 Task: Open a blank worksheet and write heading  Customer order data  Add 10 people name:-  'David White, Emily Green, Andrew Baker, Madison Evans, Logan King, Grace Hill, Gabriel Young, Elizabeth Flores, Samuel Reed, Avery Nelson. ' in December Last week sales are  10020 to 20050. customer order name:-  Nike shoe, Adidas shoe, Gucci T-shirt, Louis Vuitton bag, Zara Shirt, H&M jeans, Chanel perfume, Versace perfume, Ralph Lauren, Prada Shirtcustomer order price in between:-  10000 to 15000. Save page analysisSalesForecast_2023
Action: Mouse moved to (129, 167)
Screenshot: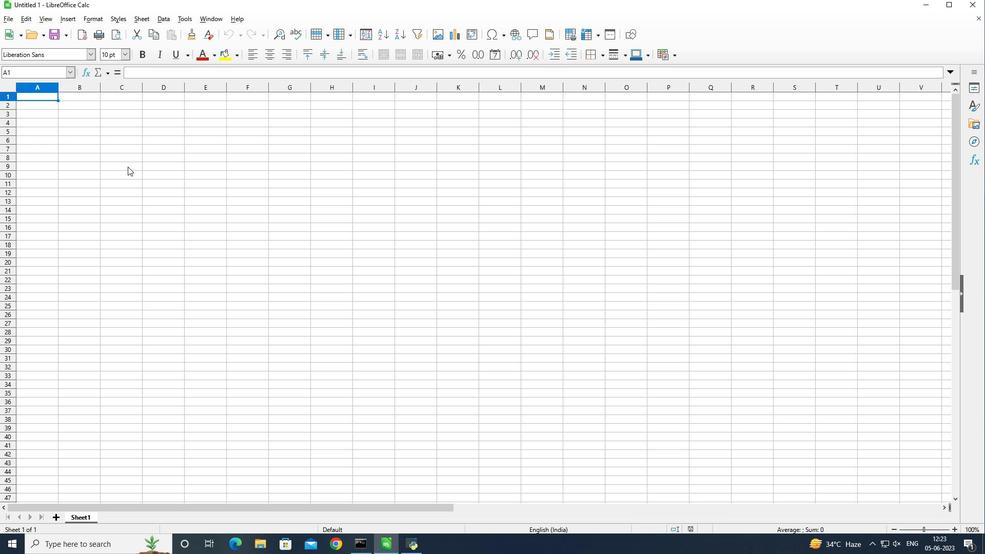 
Action: Key pressed <Key.shift>Customer<Key.space><Key.shift>Order<Key.space><Key.shift><Key.shift><Key.shift><Key.shift><Key.shift><Key.shift><Key.shift><Key.shift><Key.shift><Key.shift>Data<Key.enter><Key.shift>Name<Key.enter><Key.shift>David<Key.space><Key.shift>White<Key.enter><Key.shift>Emily<Key.space><Key.shift>Green<Key.enter><Key.shift>Andrew<Key.space><Key.shift>Baker<Key.enter><Key.shift_r>Madison<Key.space><Key.shift>Evans<Key.enter><Key.shift_r>Logan<Key.space><Key.shift_r><Key.shift_r>King<Key.enter><Key.shift>Grace<Key.space><Key.shift><Key.shift>Hill<Key.enter><Key.shift>Gabrield<Key.space><Key.shift>Young<Key.left>
Screenshot: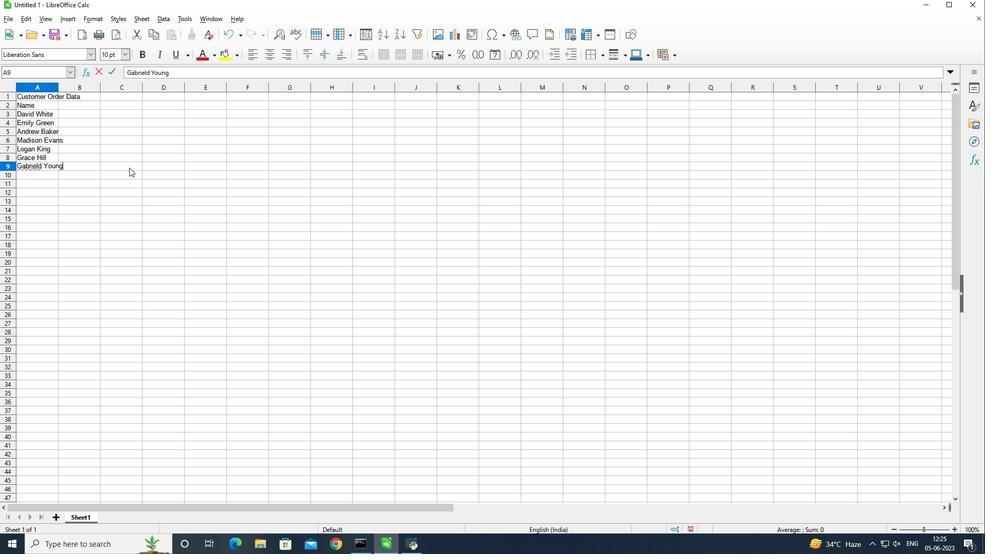 
Action: Mouse moved to (42, 177)
Screenshot: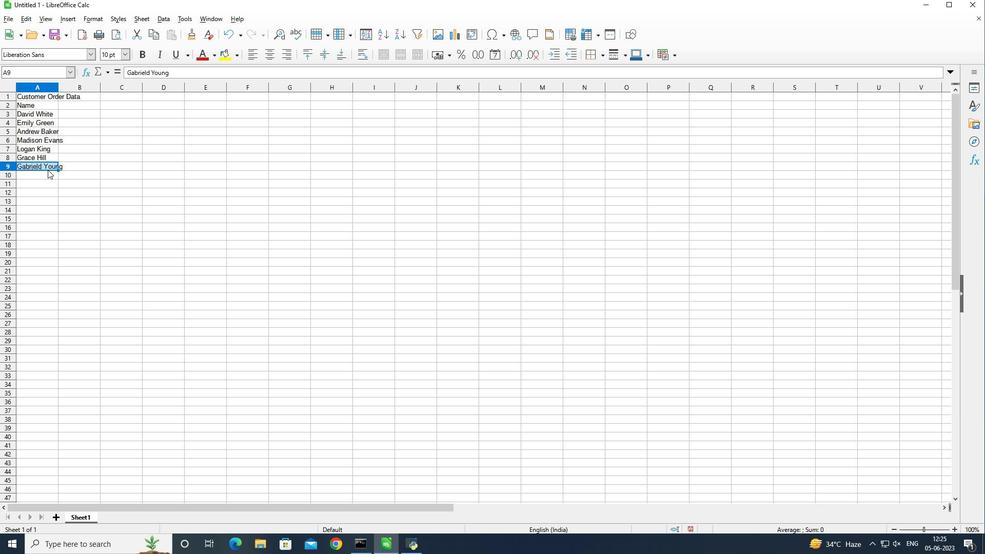 
Action: Mouse pressed left at (42, 177)
Screenshot: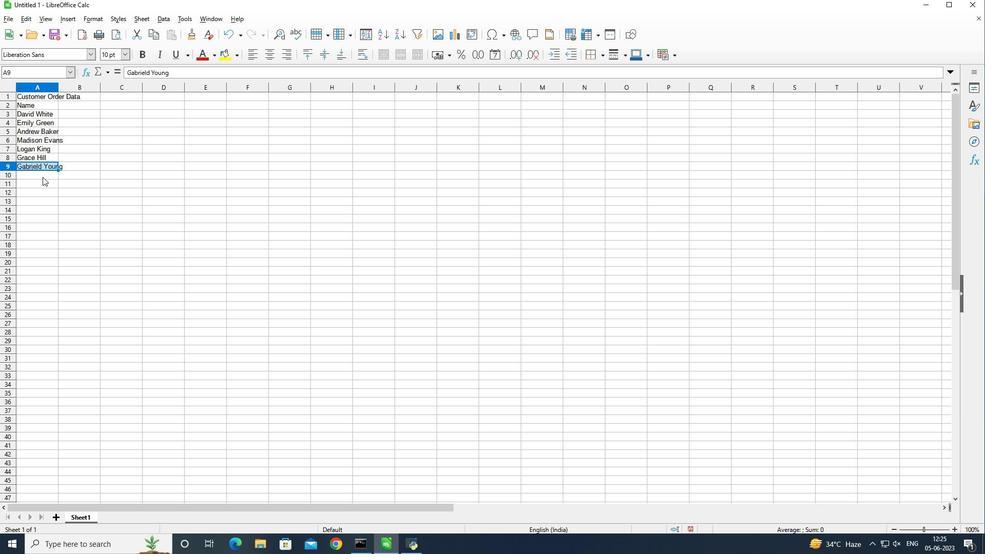
Action: Mouse moved to (62, 125)
Screenshot: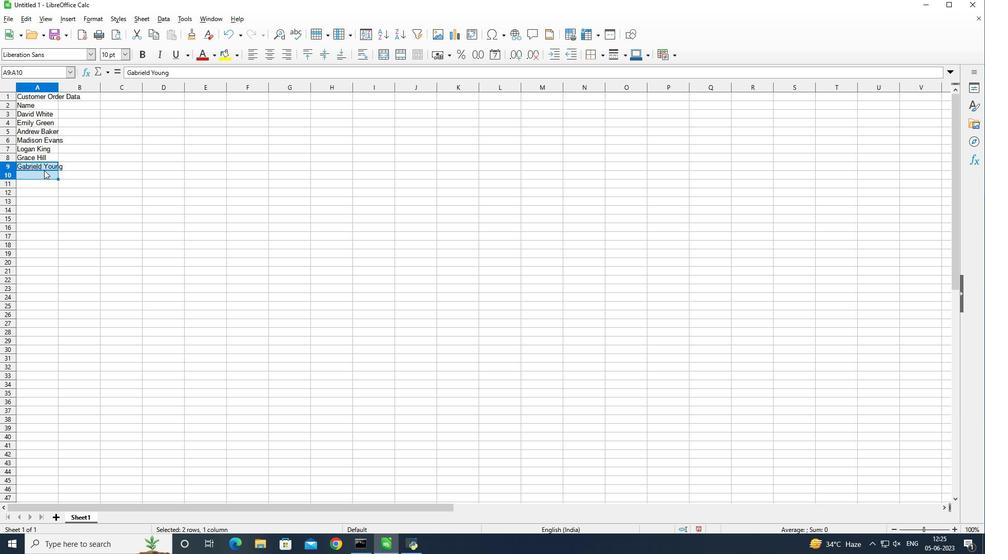 
Action: Mouse pressed left at (62, 125)
Screenshot: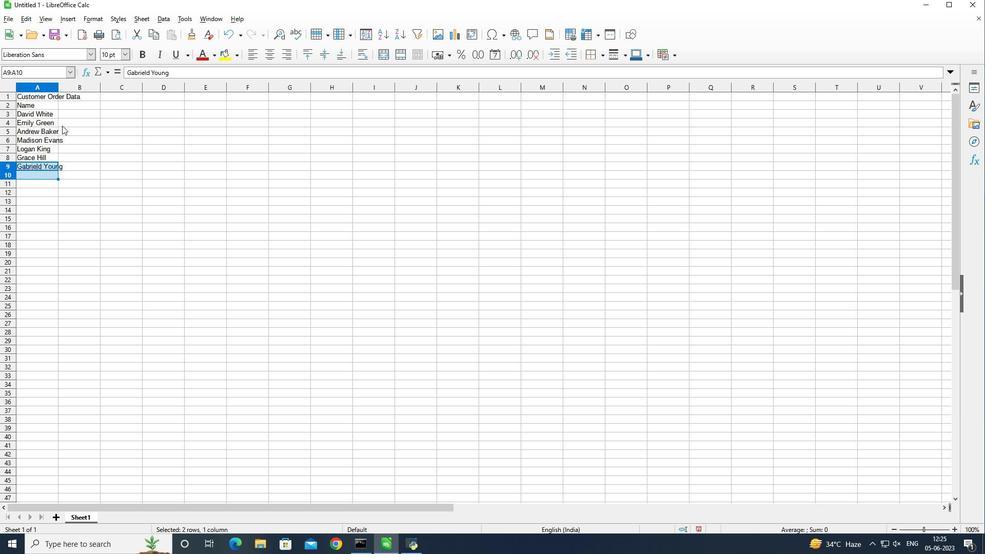 
Action: Mouse moved to (90, 58)
Screenshot: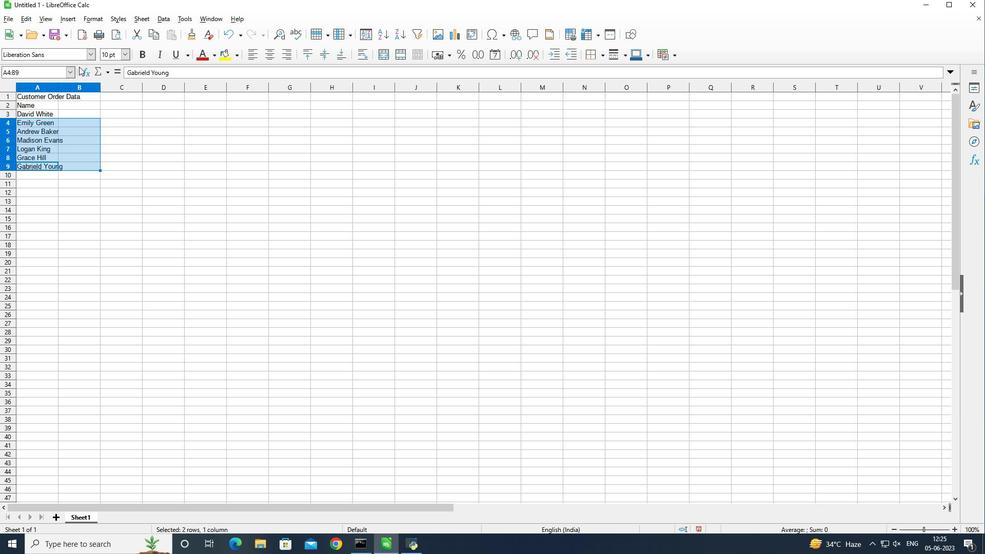
Action: Mouse pressed left at (90, 58)
Screenshot: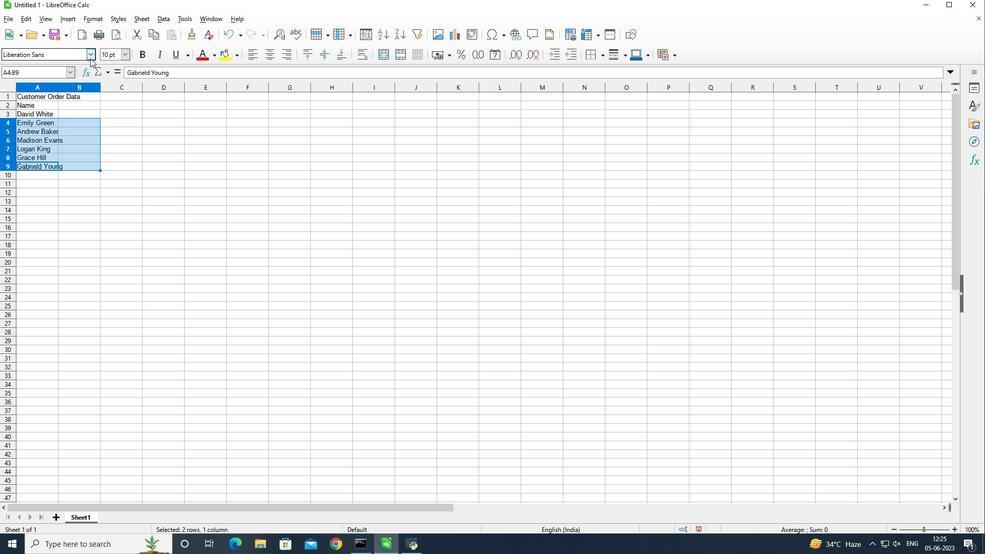 
Action: Mouse moved to (188, 110)
Screenshot: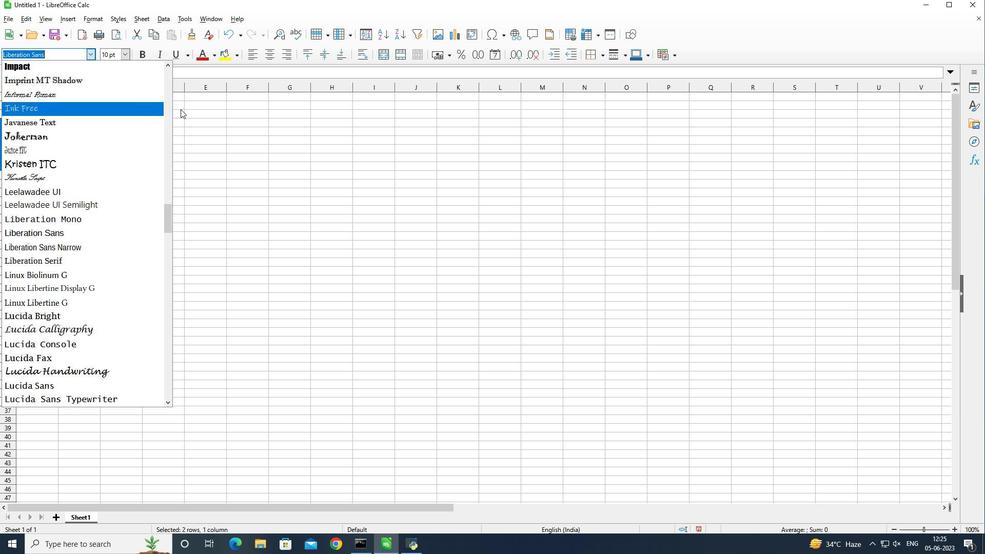 
Action: Mouse pressed left at (188, 110)
Screenshot: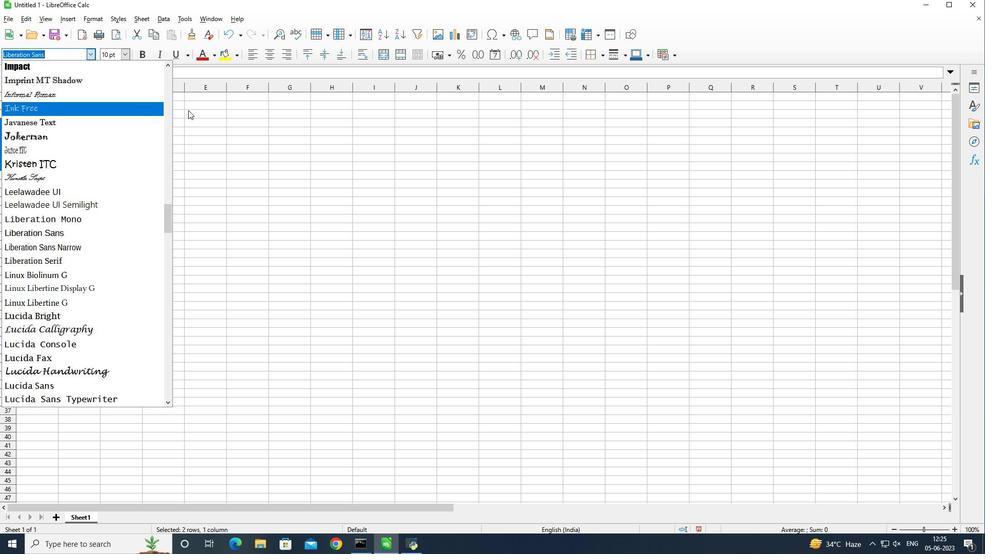 
Action: Mouse moved to (38, 142)
Screenshot: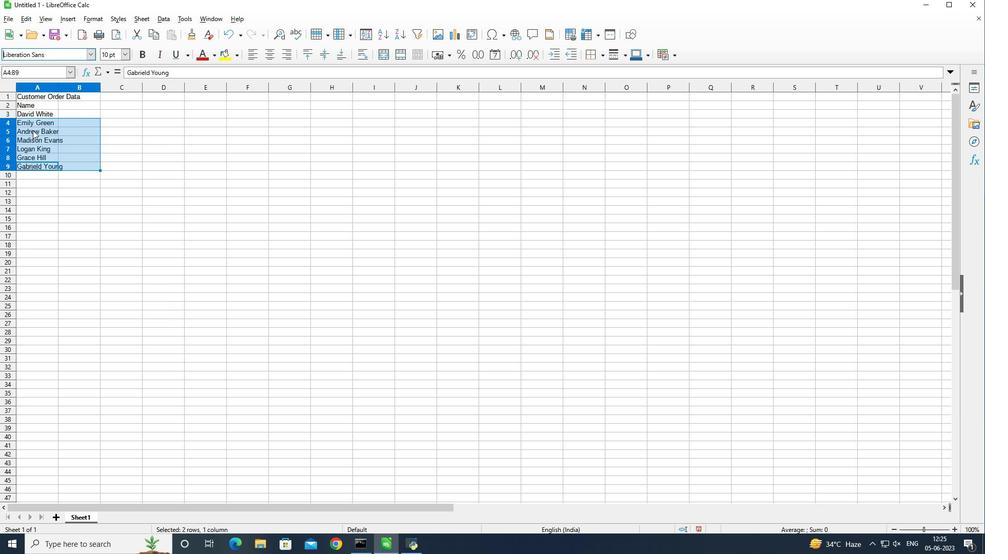 
Action: Mouse pressed left at (38, 142)
Screenshot: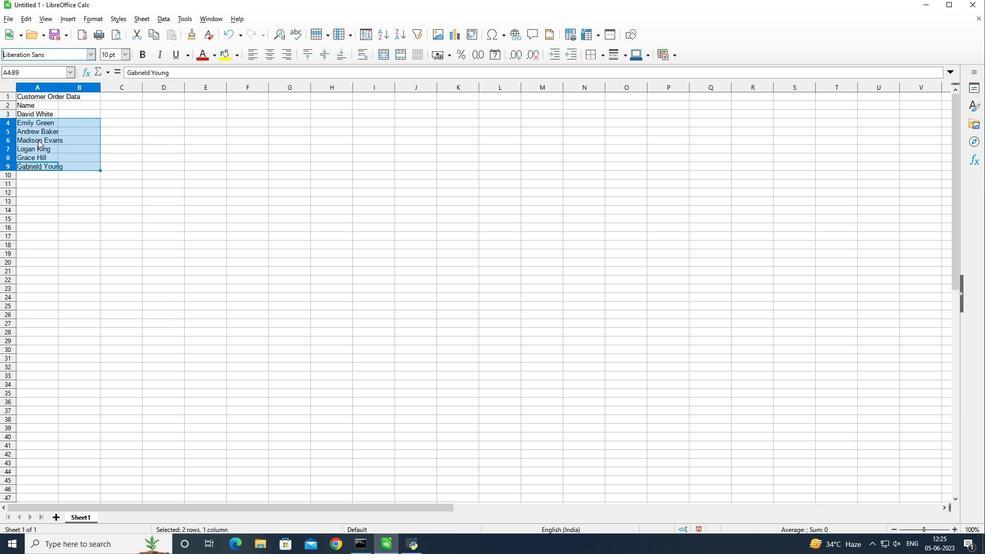 
Action: Mouse moved to (45, 165)
Screenshot: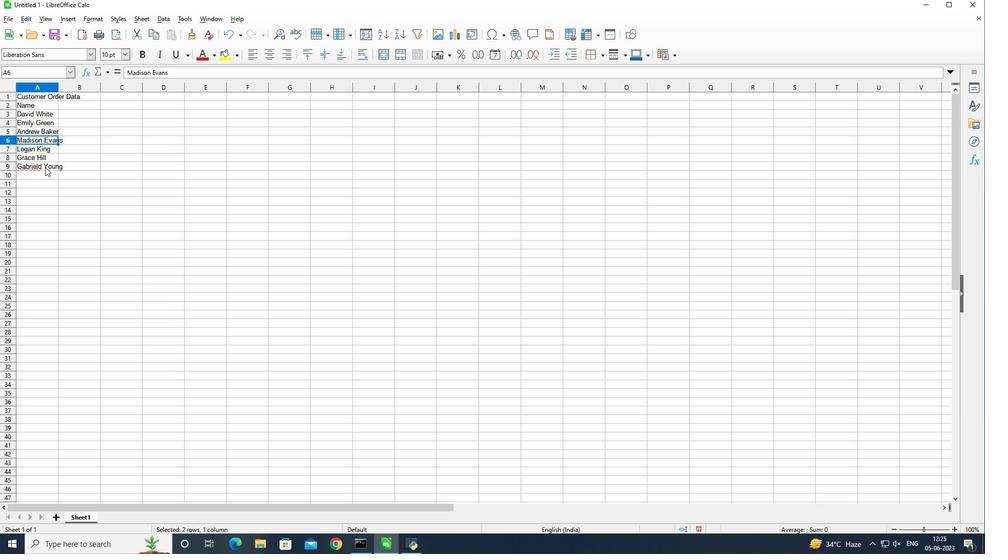 
Action: Mouse pressed left at (45, 165)
Screenshot: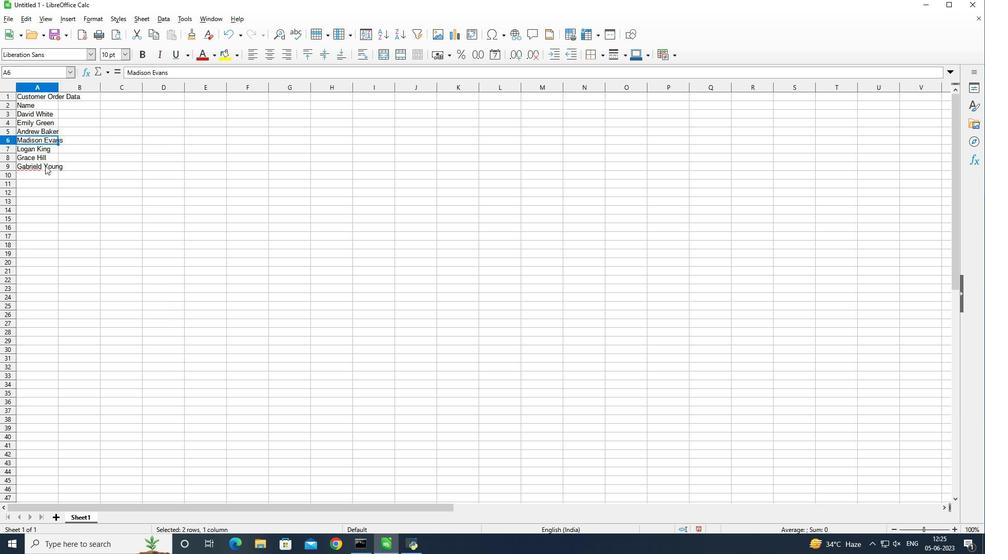 
Action: Mouse moved to (39, 164)
Screenshot: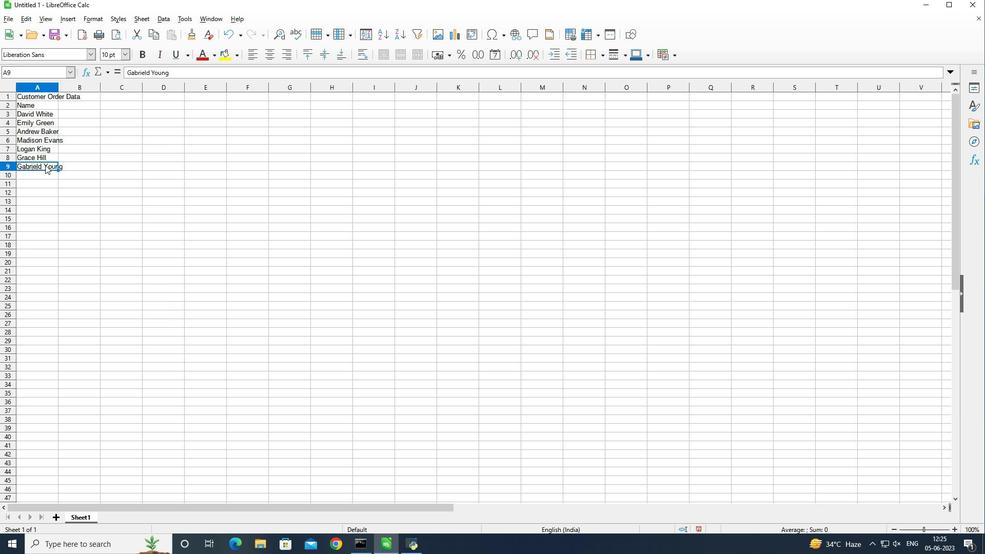 
Action: Mouse pressed left at (39, 164)
Screenshot: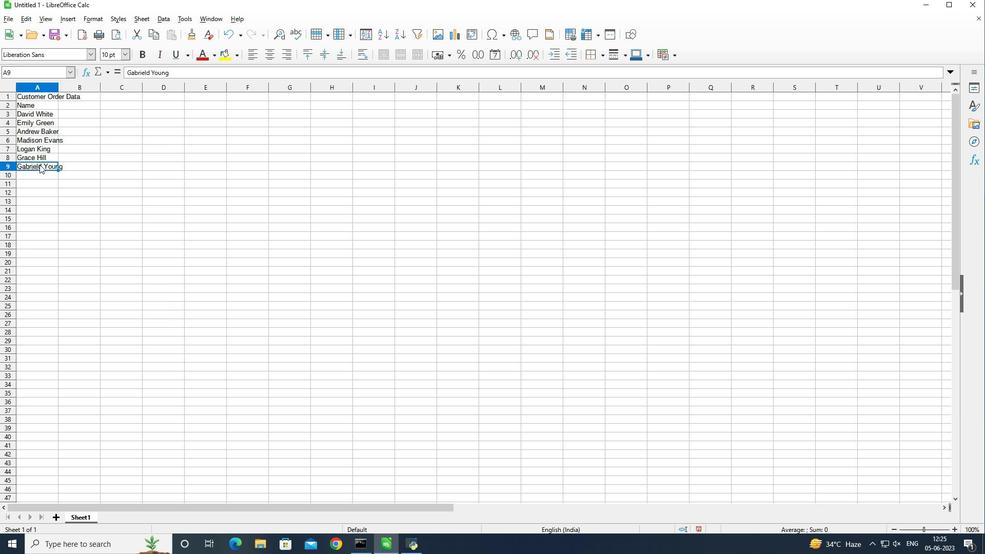 
Action: Mouse pressed left at (39, 164)
Screenshot: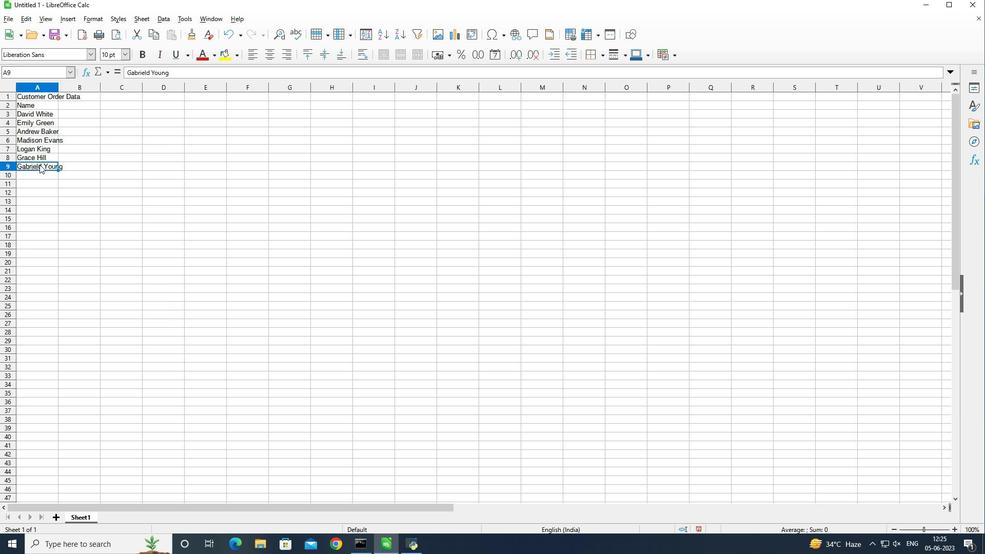 
Action: Mouse moved to (39, 165)
Screenshot: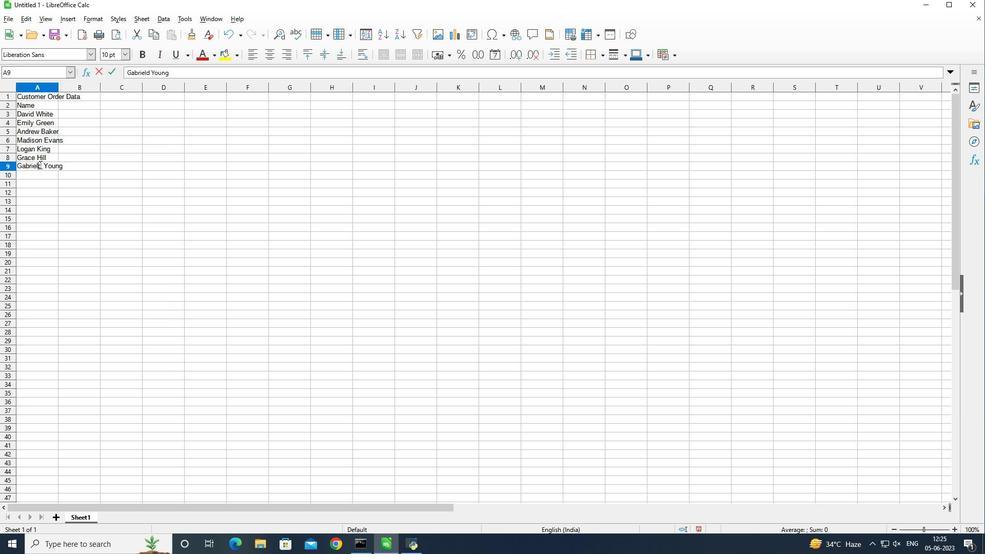
Action: Mouse pressed left at (39, 165)
Screenshot: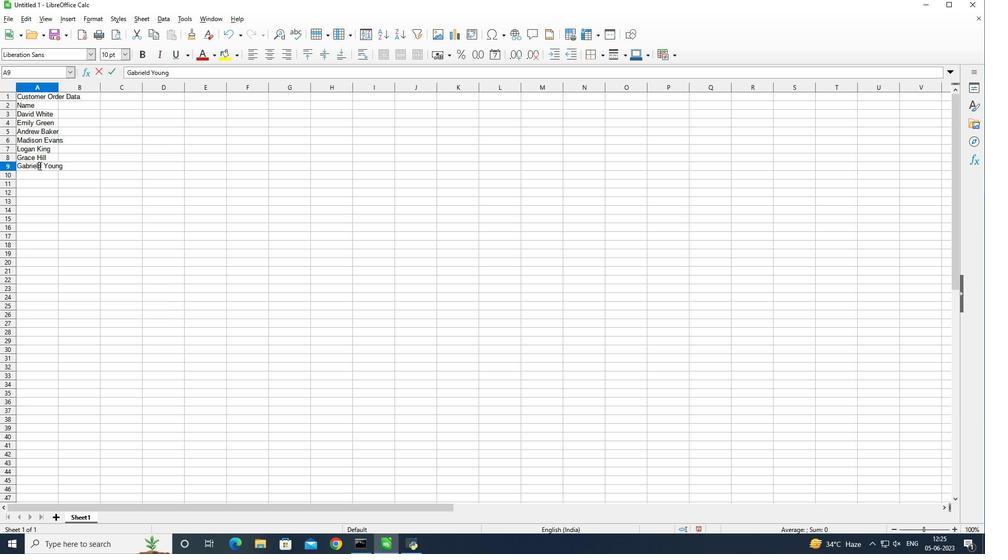 
Action: Mouse moved to (50, 166)
Screenshot: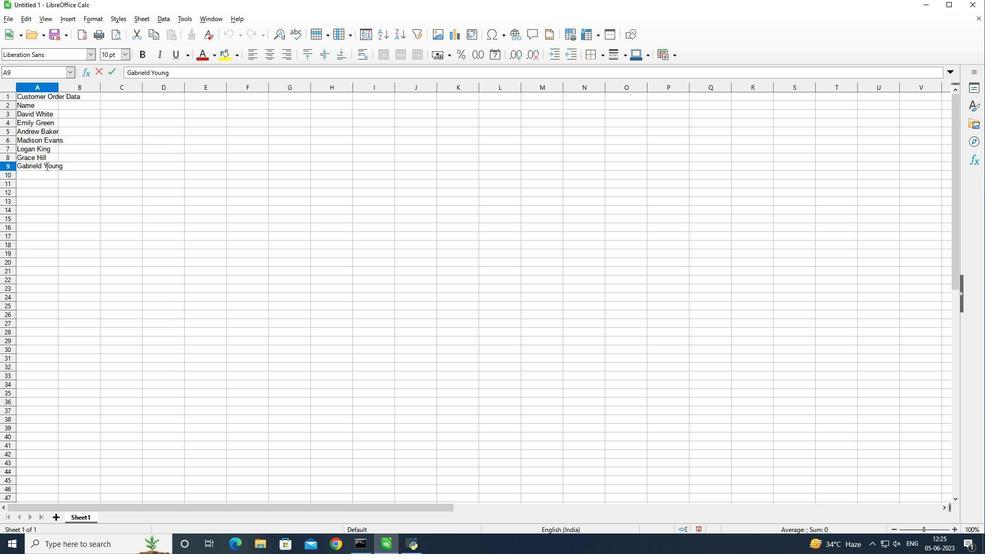 
Action: Key pressed <Key.right><Key.backspace><Key.enter>
Screenshot: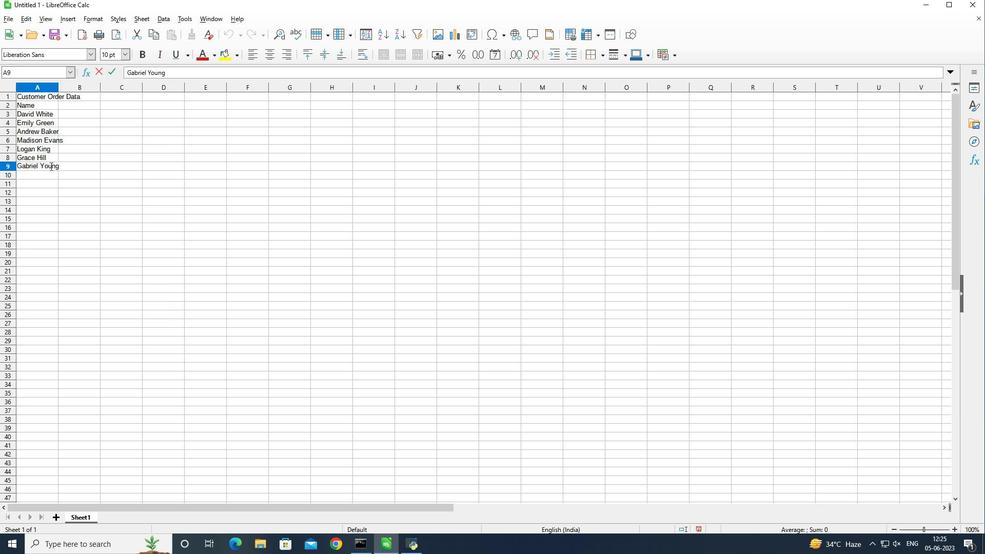 
Action: Mouse moved to (133, 191)
Screenshot: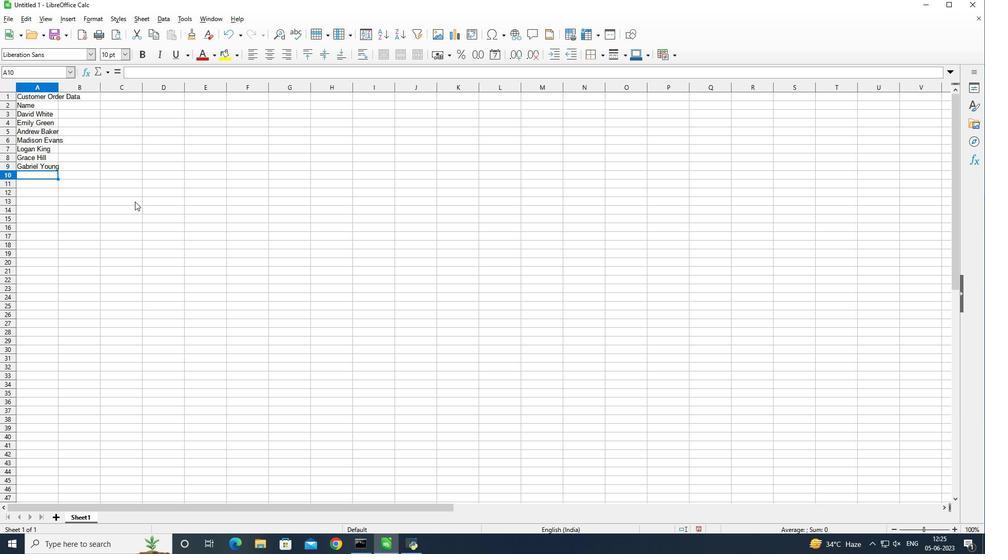 
Action: Key pressed <Key.shift><Key.shift><Key.shift><Key.shift><Key.shift>Elizabeth<Key.space><Key.shift><Key.shift>Flores<Key.enter><Key.shift>Samuel<Key.space><Key.shift>Reed<Key.enter><Key.shift>Avery<Key.space><Key.shift><Key.shift><Key.shift><Key.shift><Key.shift><Key.shift><Key.shift><Key.shift><Key.shift><Key.shift><Key.shift><Key.shift><Key.shift>Nelson<Key.enter>
Screenshot: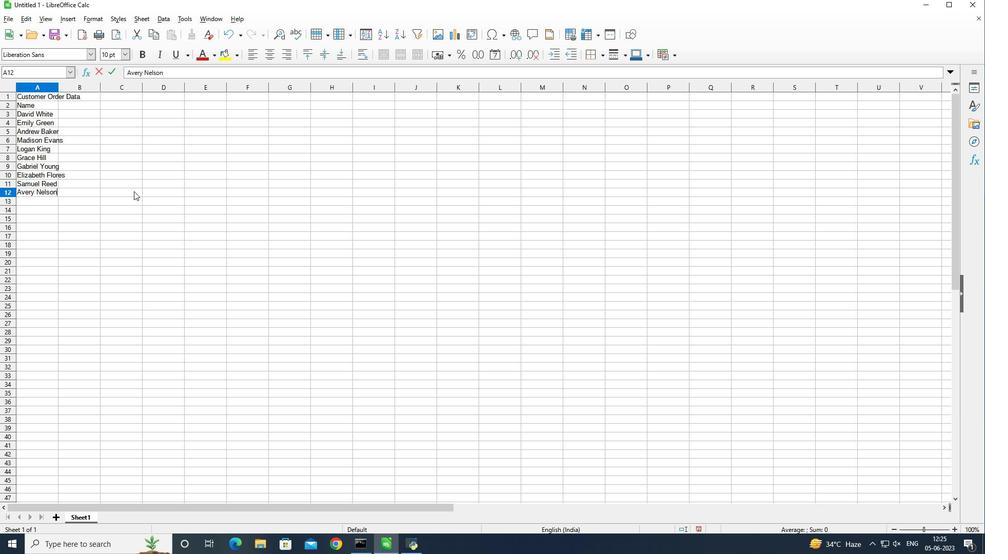 
Action: Mouse moved to (58, 85)
Screenshot: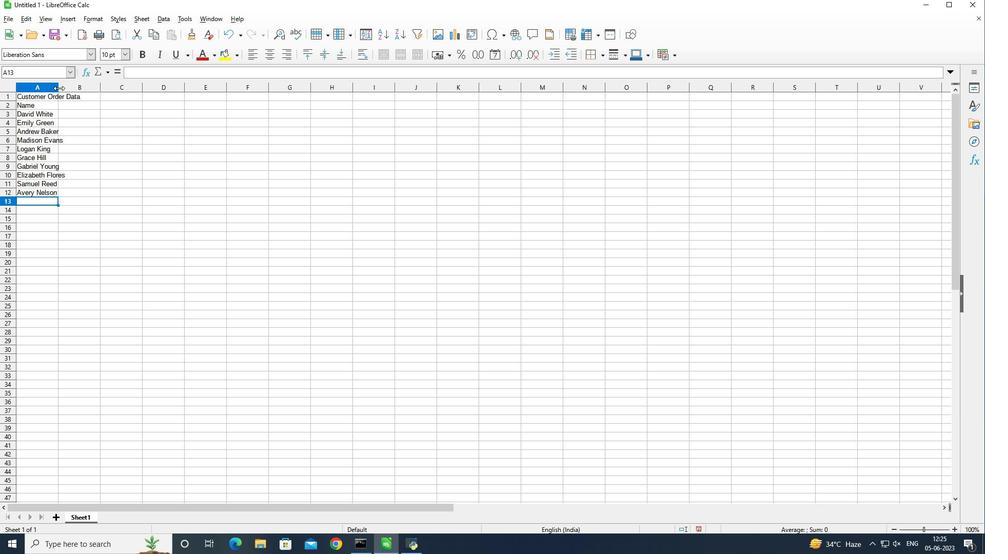 
Action: Mouse pressed left at (58, 85)
Screenshot: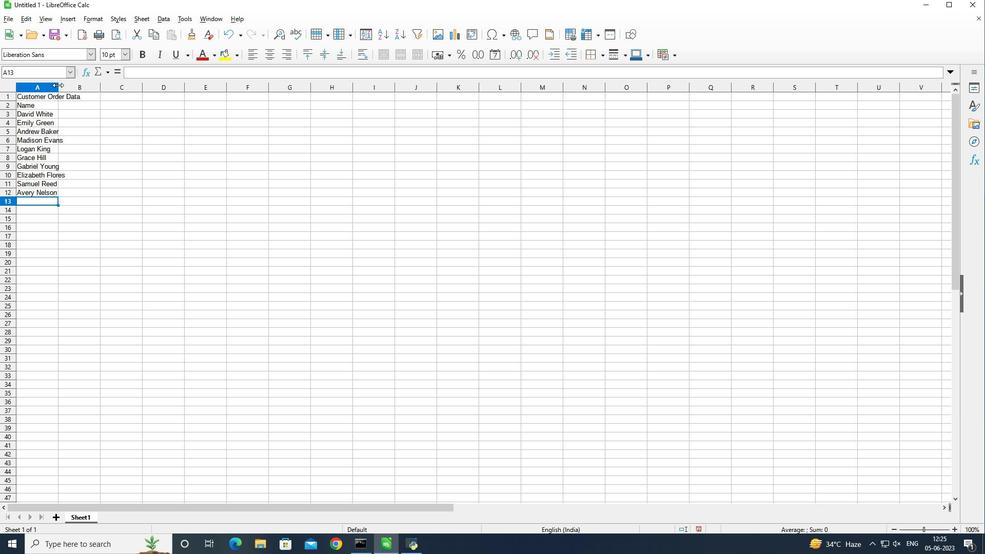 
Action: Mouse moved to (92, 106)
Screenshot: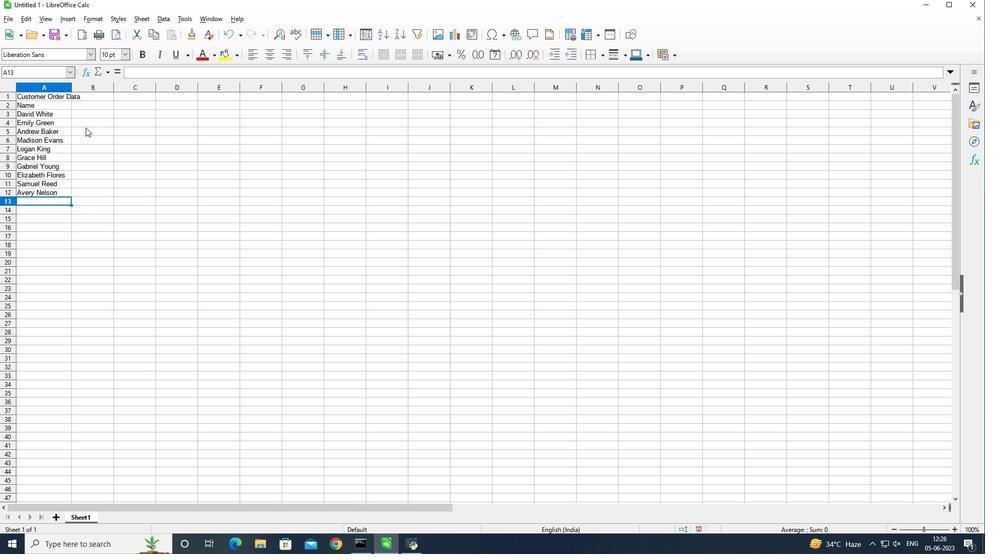 
Action: Mouse pressed left at (92, 106)
Screenshot: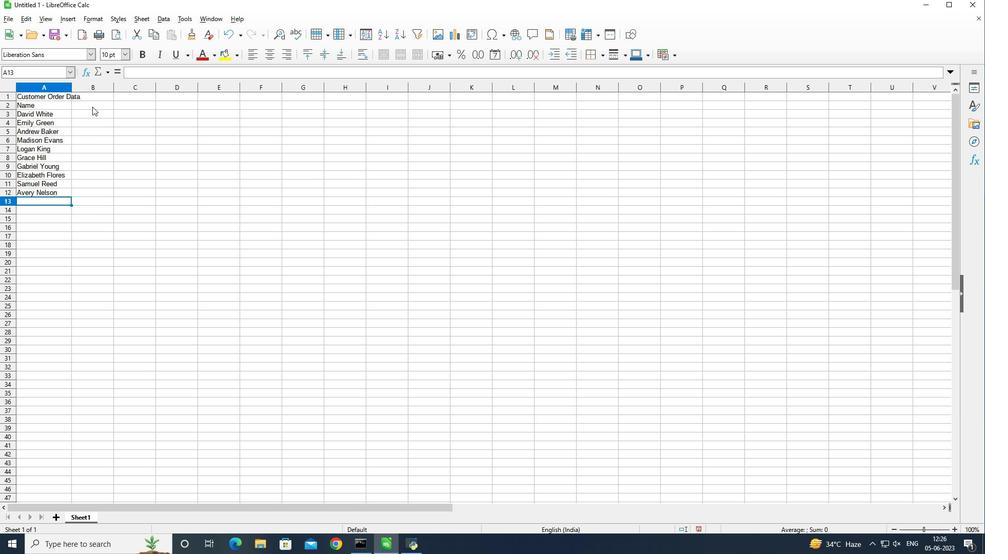 
Action: Mouse moved to (224, 195)
Screenshot: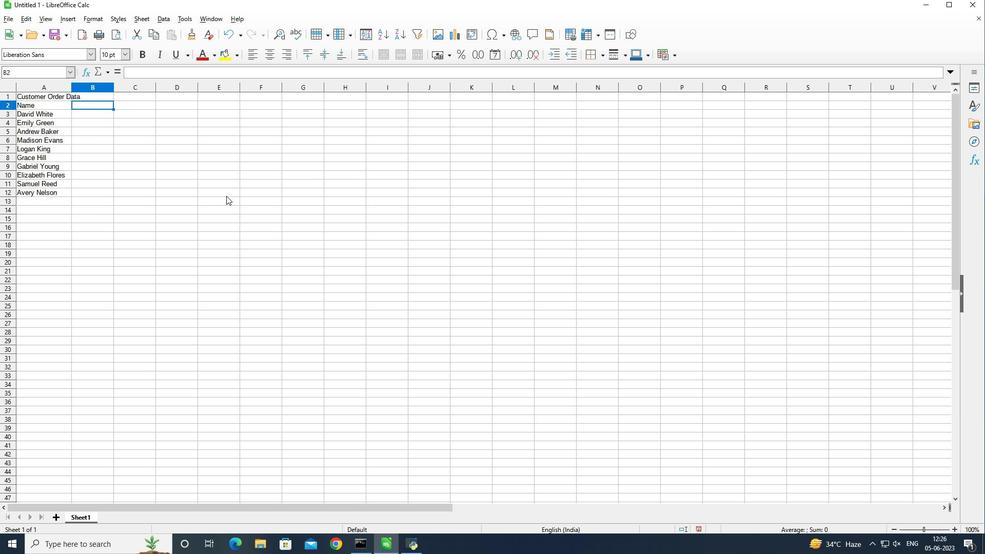 
Action: Key pressed <Key.shift>Last<Key.space><Key.shift>
Screenshot: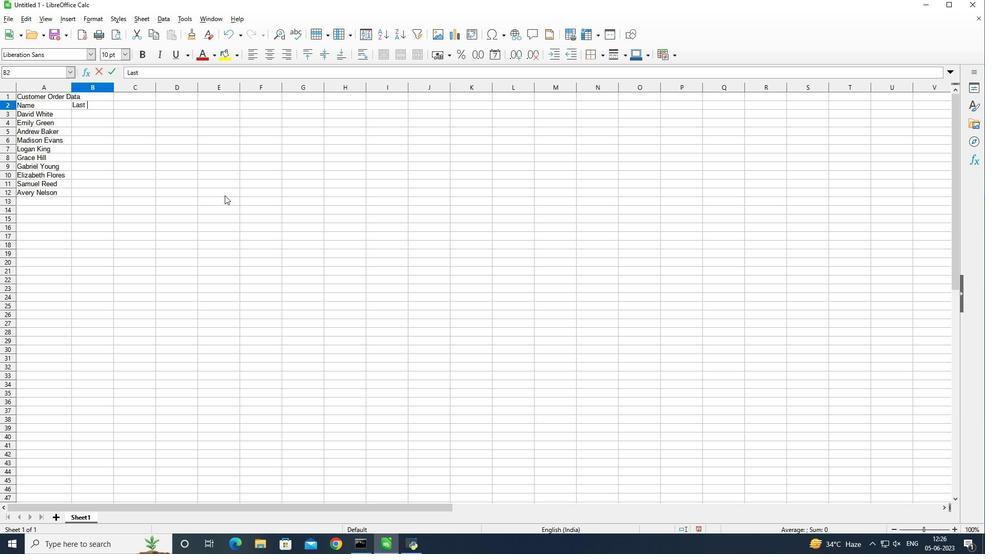 
Action: Mouse moved to (224, 195)
Screenshot: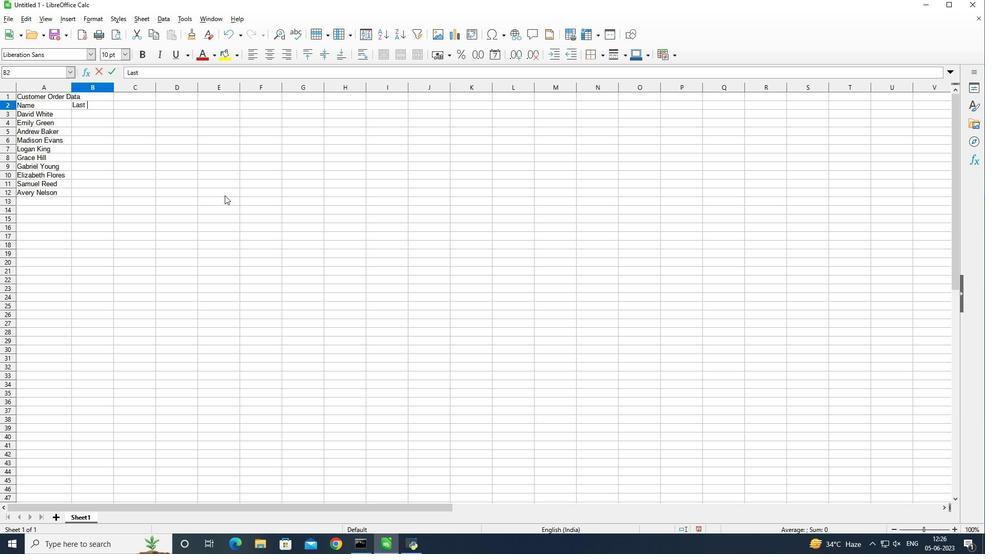
Action: Key pressed Week<Key.space><Key.shift>Sales<Key.space>of<Key.space><Key.shift>December<Key.enter>
Screenshot: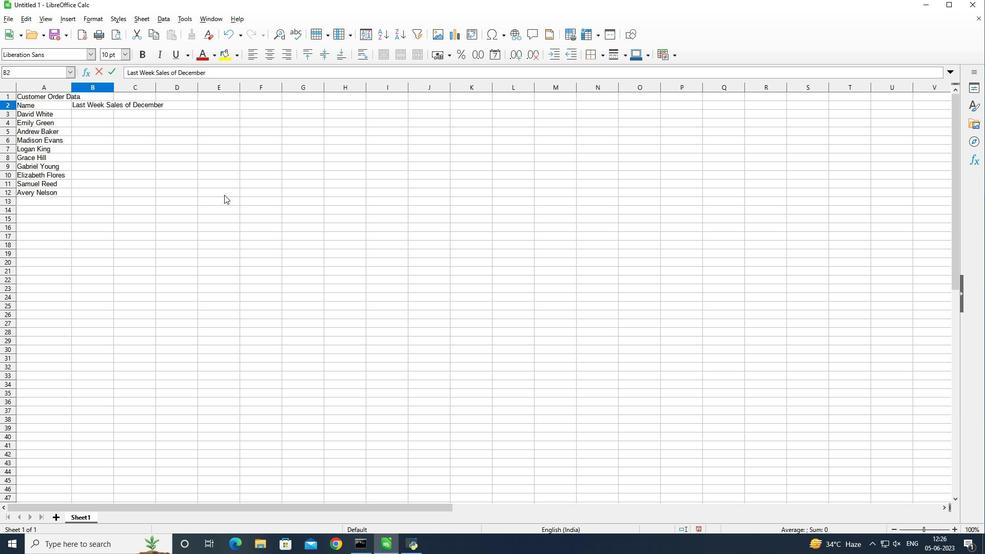 
Action: Mouse moved to (112, 88)
Screenshot: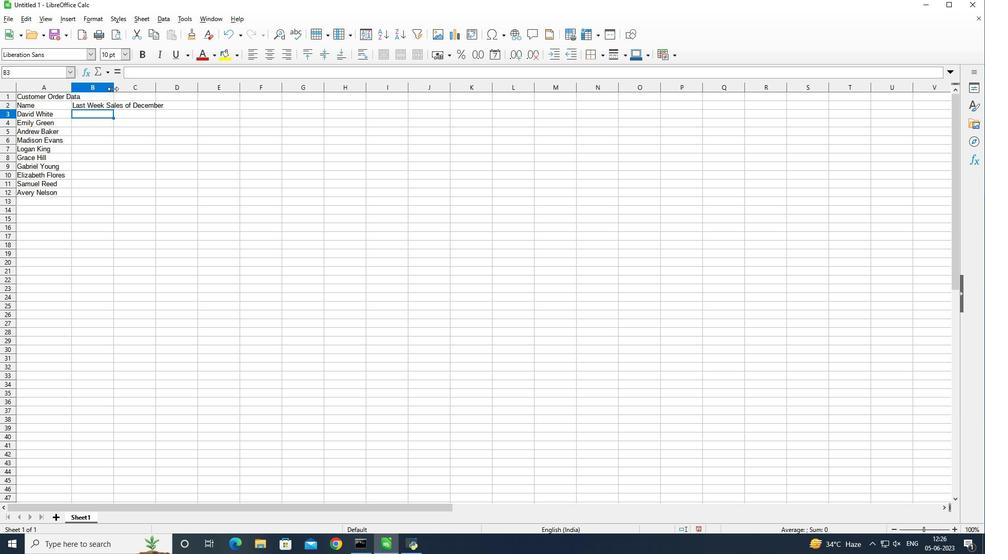 
Action: Mouse pressed left at (112, 88)
Screenshot: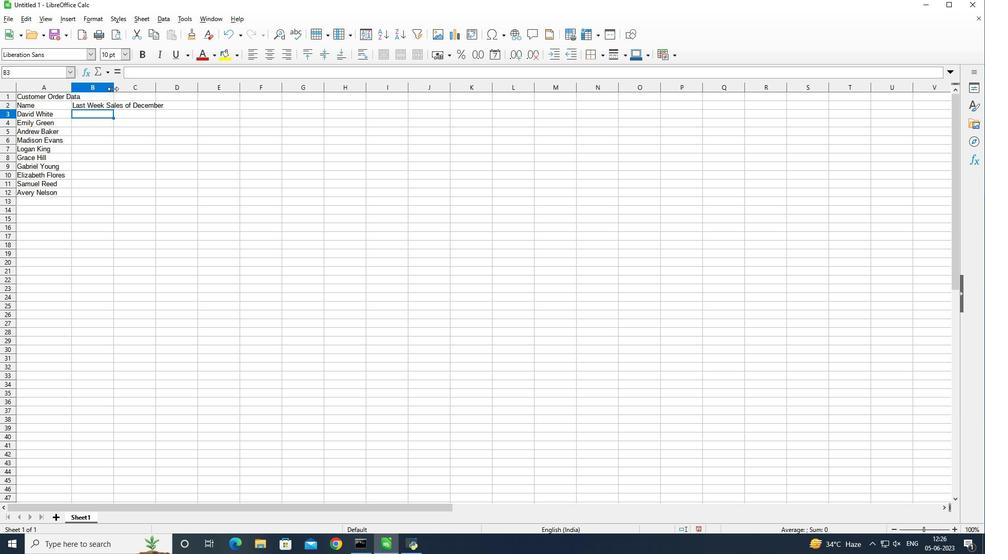 
Action: Mouse moved to (157, 168)
Screenshot: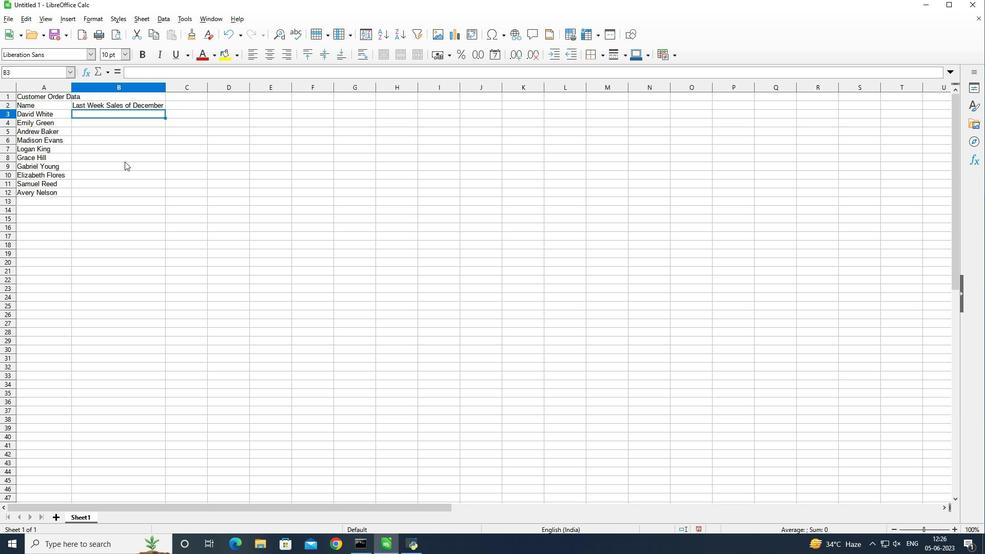 
Action: Key pressed 11000<Key.enter>12000<Key.enter>13000<Key.enter>14000<Key.enter>15000<Key.enter>16000<Key.enter>17000<Key.enter>18000<Key.enter>19000<Key.enter>20000<Key.enter>
Screenshot: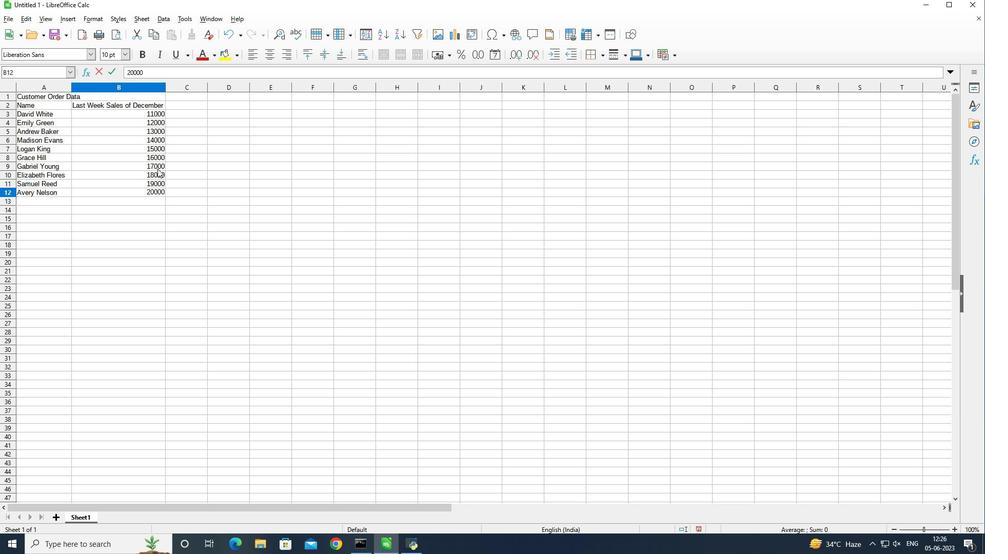 
Action: Mouse moved to (202, 105)
Screenshot: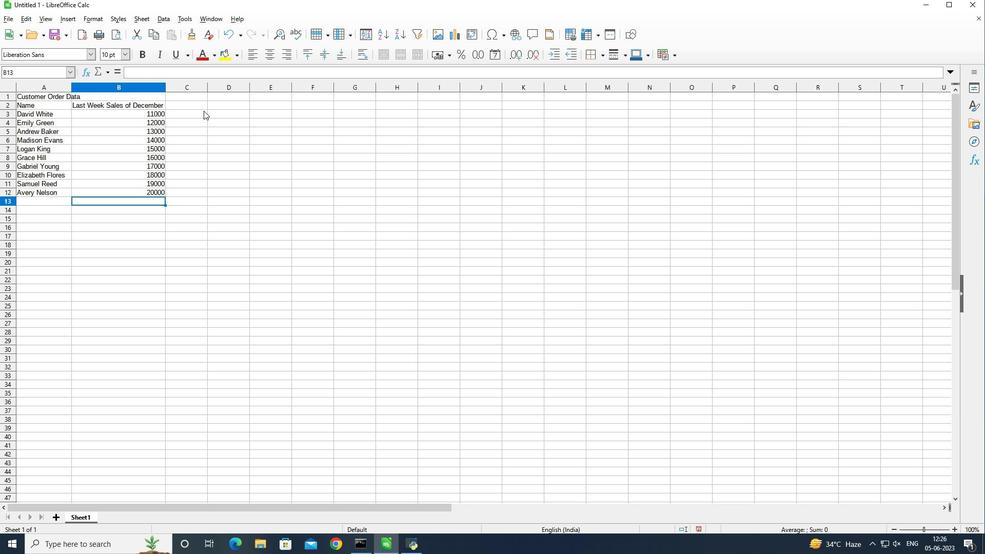 
Action: Mouse pressed left at (202, 105)
Screenshot: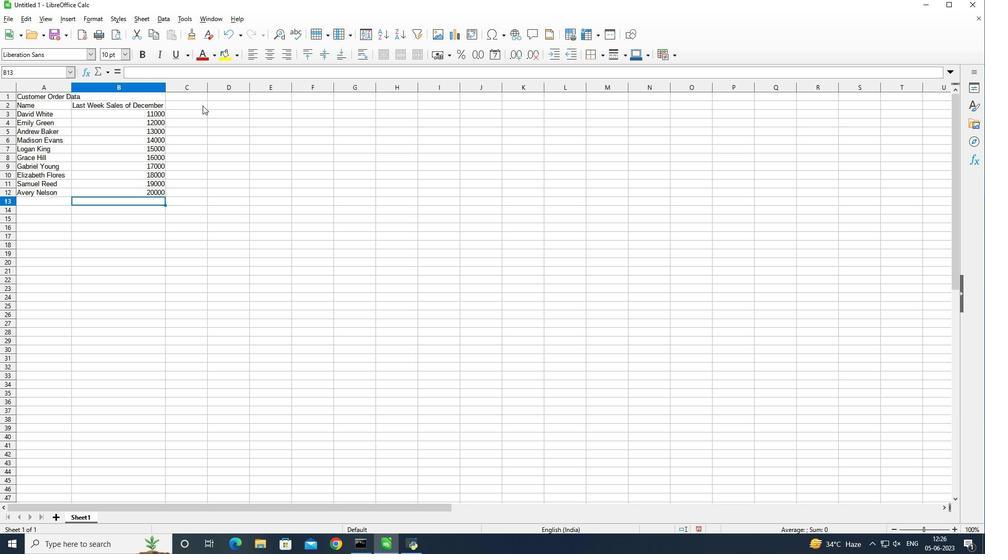 
Action: Mouse moved to (187, 131)
Screenshot: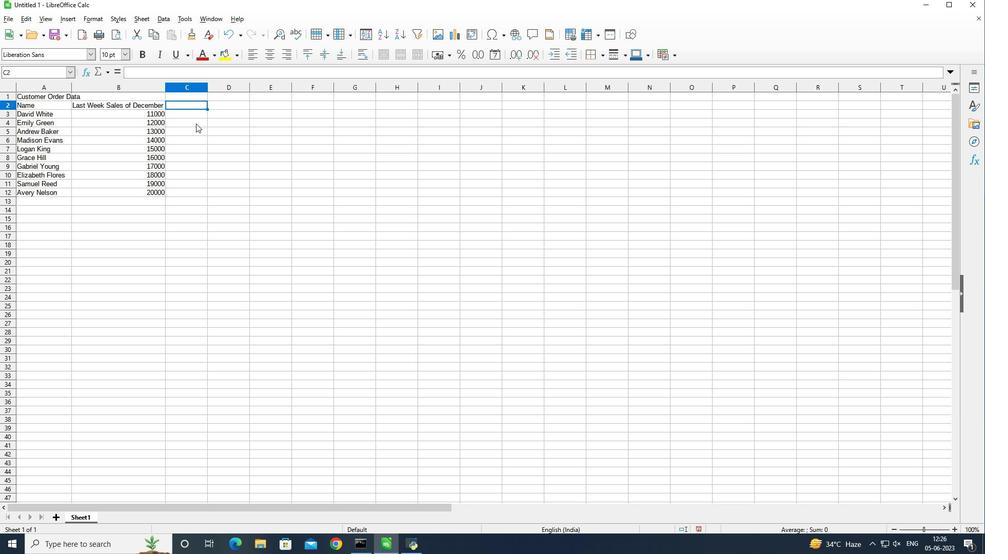 
Action: Key pressed <Key.shift>Customer<Key.space><Key.shift>Order<Key.space><Key.shift>Name<Key.enter>
Screenshot: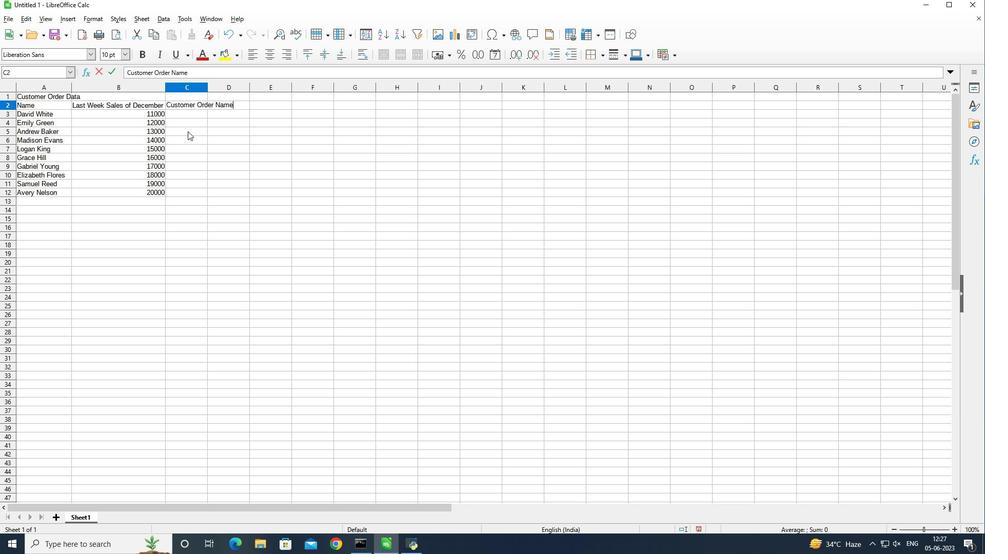 
Action: Mouse moved to (207, 91)
Screenshot: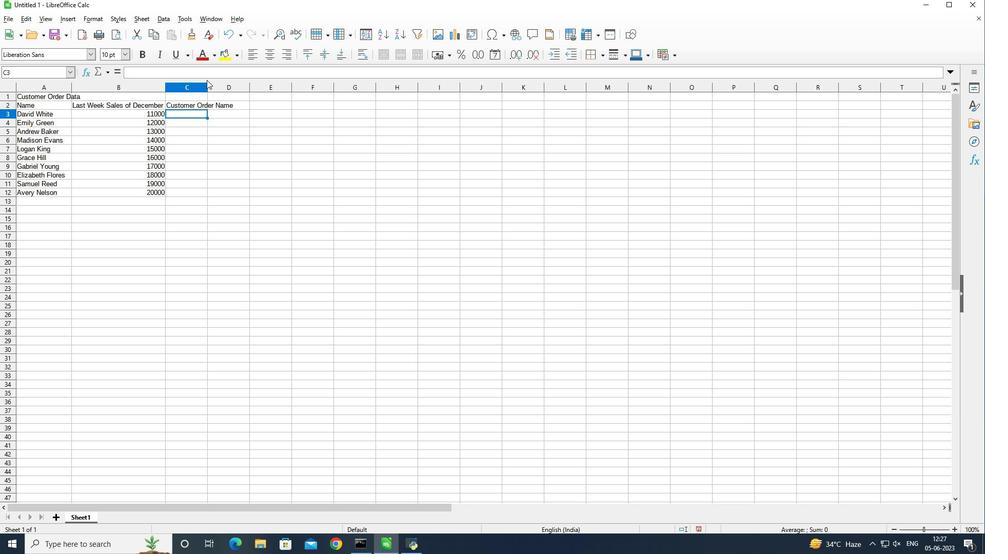 
Action: Mouse pressed left at (207, 91)
Screenshot: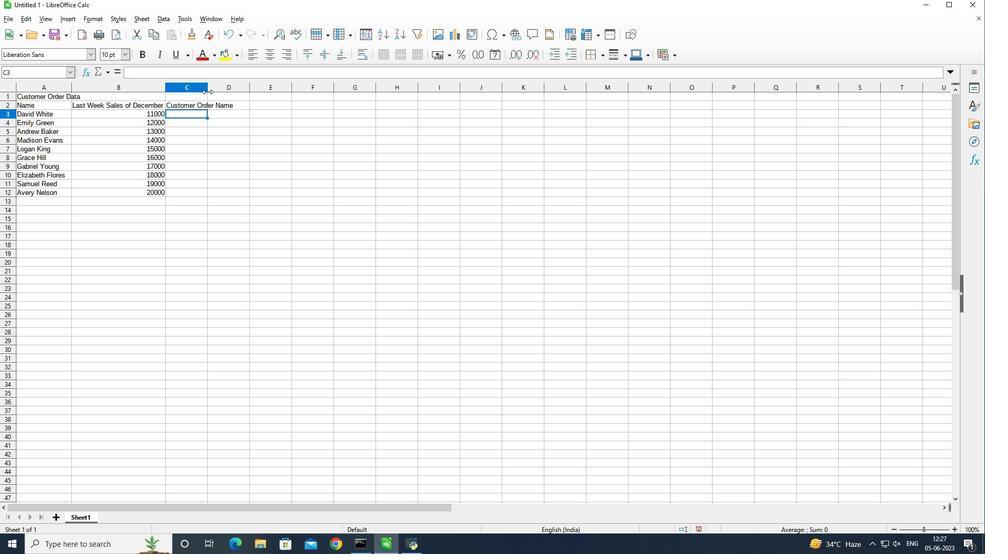 
Action: Mouse moved to (252, 163)
Screenshot: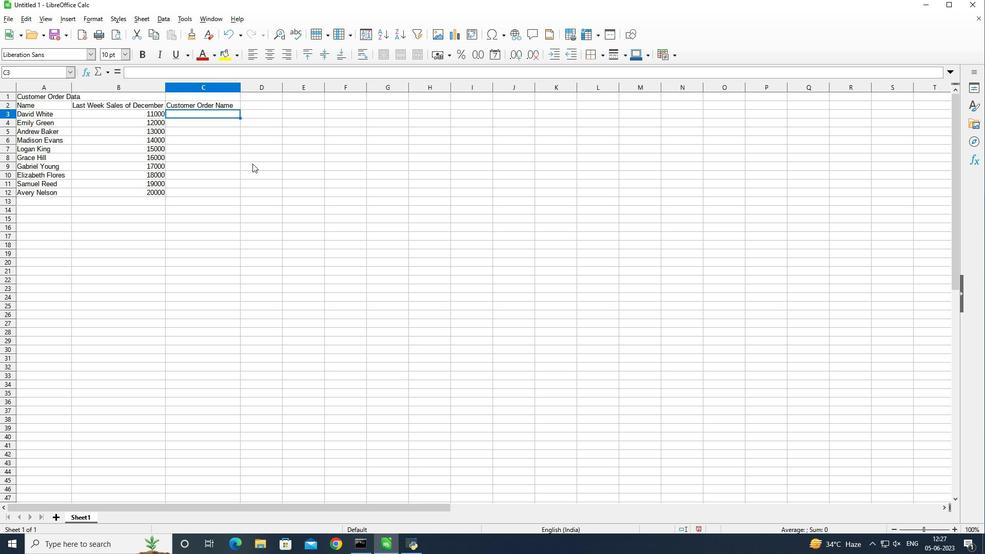 
Action: Key pressed <Key.shift>Nike<Key.space><Key.shift>Shoe<Key.enter><Key.shift>Adidas<Key.space><Key.shift>Shoe<Key.enter><Key.shift>Gucci<Key.space><Key.shift>T-shirt<Key.enter><Key.shift_r>Louis<Key.space><Key.shift>Vuitton<Key.space>bag<Key.enter><Key.shift>Zara<Key.space><Key.shift>Shirt<Key.enter><Key.shift_r><Key.shift_r><Key.shift_r><Key.shift_r><Key.shift_r><Key.shift_r><Key.shift_r><Key.shift_r><Key.shift_r><Key.shift_r><Key.shift_r><Key.shift_r>H&M<Key.space><Key.shift_r><Key.shift_r><Key.shift_r><Key.shift_r><Key.shift_r><Key.shift_r><Key.shift_r><Key.shift_r>Jeans<Key.enter><Key.shift>Chanel<Key.space><Key.shift_r><Key.shift_r><Key.shift_r><Key.shift_r><Key.shift_r><Key.shift_r><Key.shift_r>Perfume<Key.enter><Key.shift_r><Key.shift_r><Key.shift_r><Key.shift_r><Key.shift_r><Key.shift_r>Versace<Key.space><Key.shift_r>Perfume<Key.enter><Key.shift>Ralph<Key.space><Key.shift_r>Lauren<Key.enter><Key.shift_r><Key.shift_r><Key.shift_r><Key.shift_r><Key.shift_r><Key.shift_r><Key.shift_r><Key.shift_r><Key.shift_r><Key.shift_r><Key.shift_r><Key.shift_r><Key.shift_r><Key.shift_r><Key.shift_r><Key.shift_r><Key.shift_r><Key.shift_r><Key.shift_r>Prada<Key.space><Key.shift>Shirt<Key.enter>
Screenshot: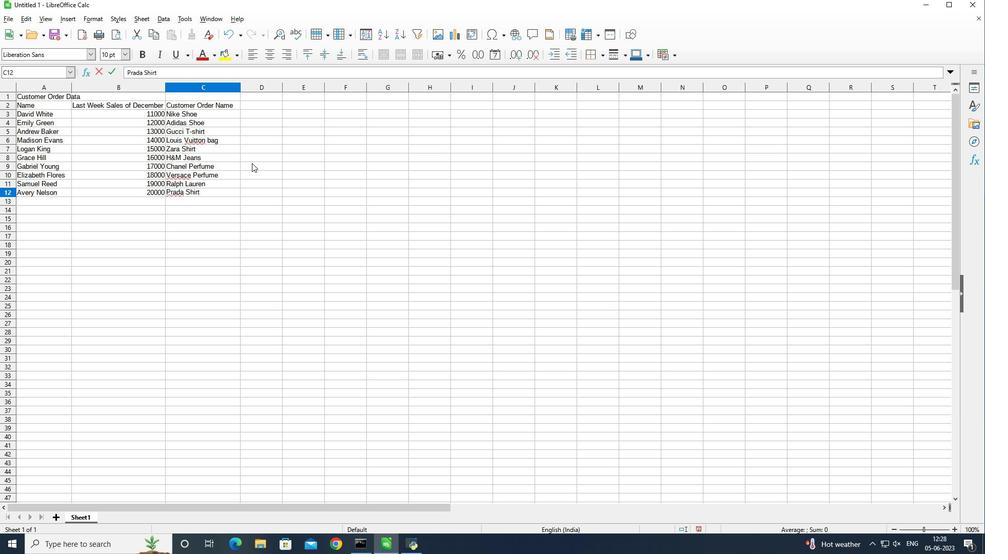 
Action: Mouse moved to (274, 102)
Screenshot: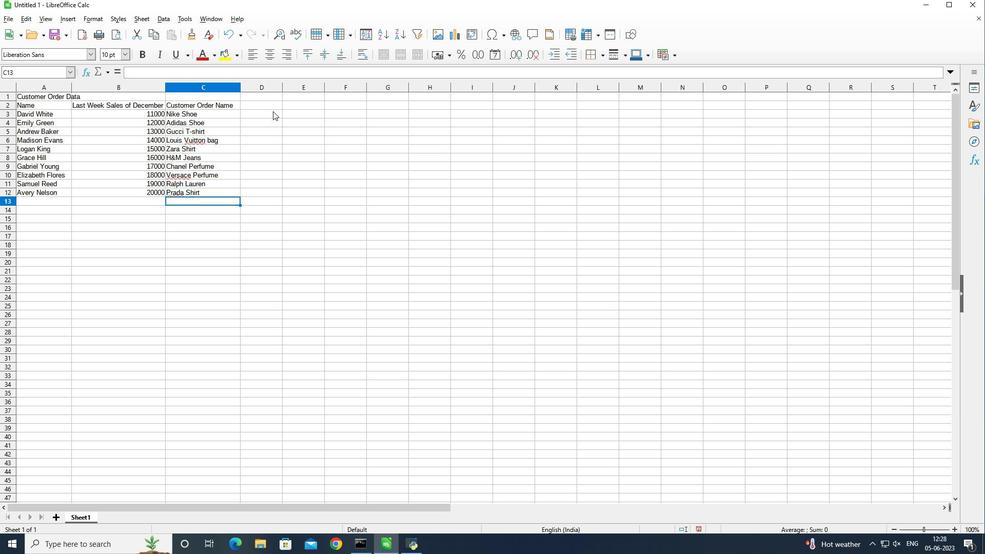 
Action: Mouse pressed left at (274, 102)
Screenshot: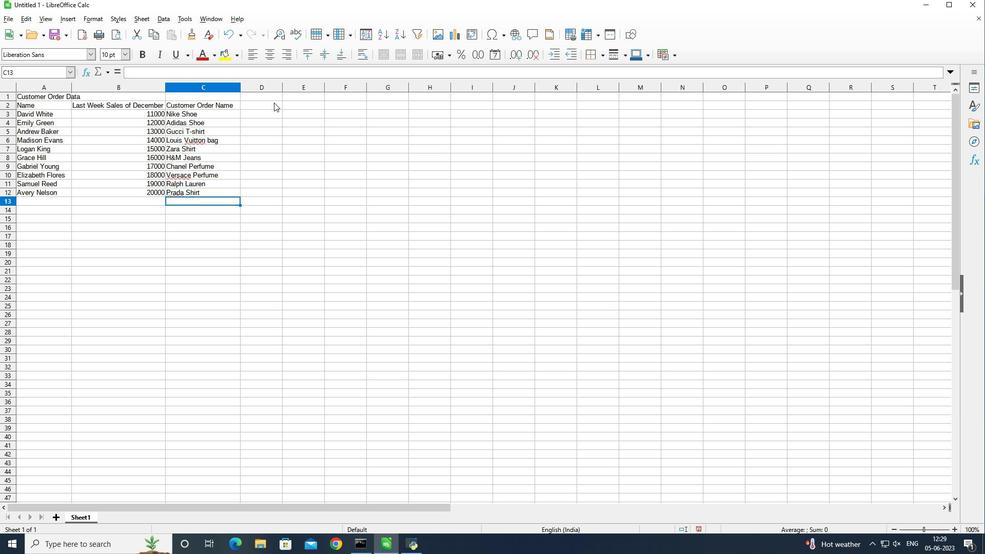 
Action: Mouse moved to (271, 133)
Screenshot: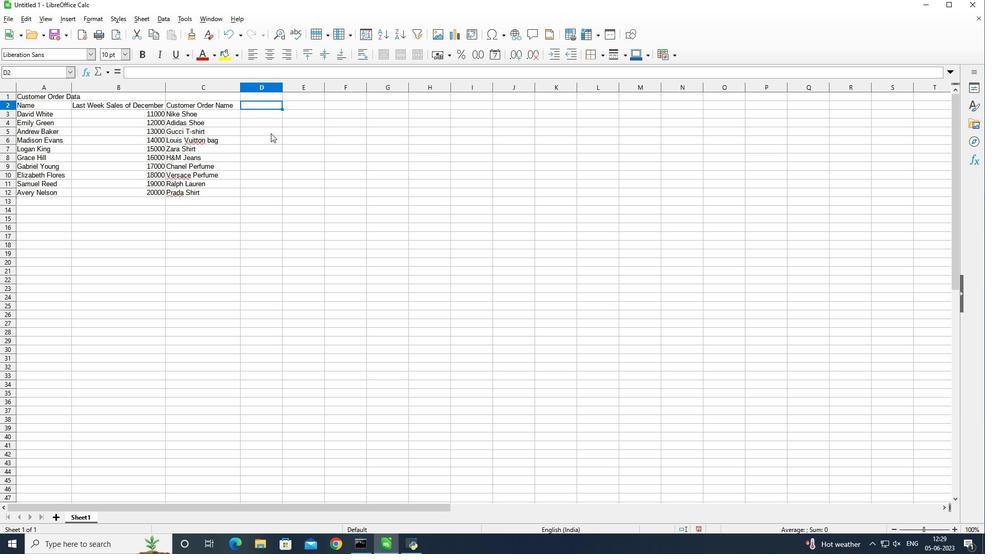 
Action: Key pressed <Key.shift>Orde<Key.backspace><Key.backspace><Key.backspace><Key.shift><Key.backspace><Key.shift>Customer<Key.space><Key.shift>Order<Key.space><Key.shift>Price<Key.enter>
Screenshot: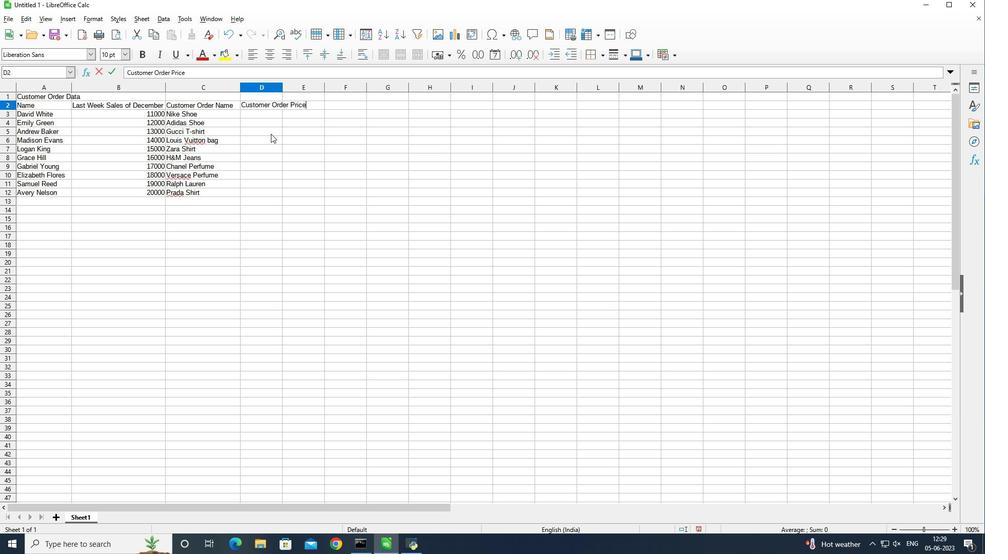 
Action: Mouse moved to (281, 87)
Screenshot: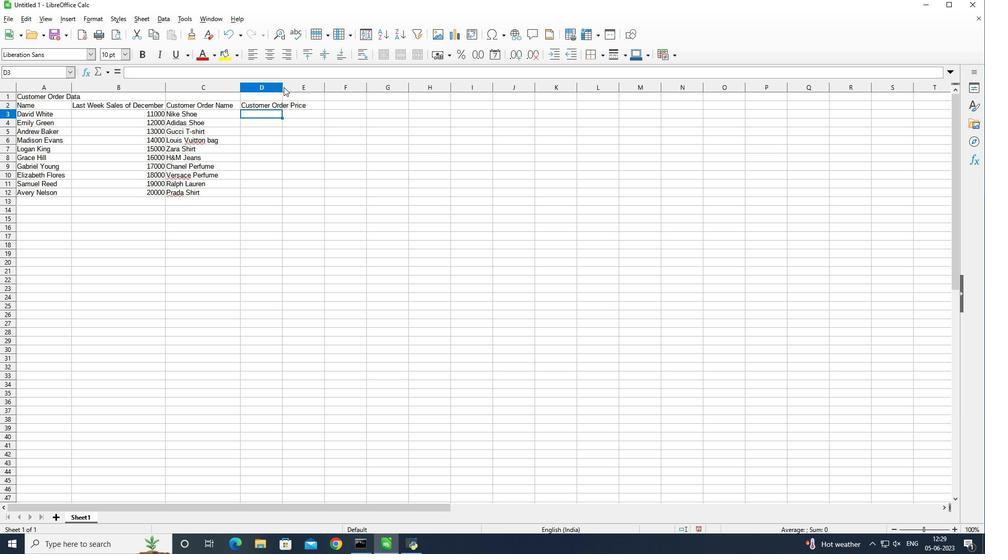 
Action: Mouse pressed left at (281, 87)
Screenshot: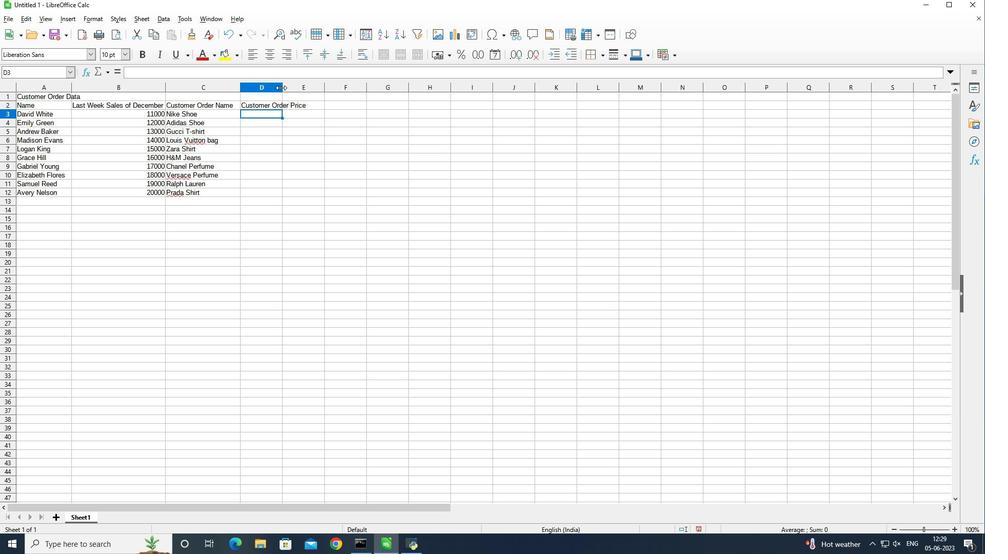 
Action: Mouse moved to (364, 160)
Screenshot: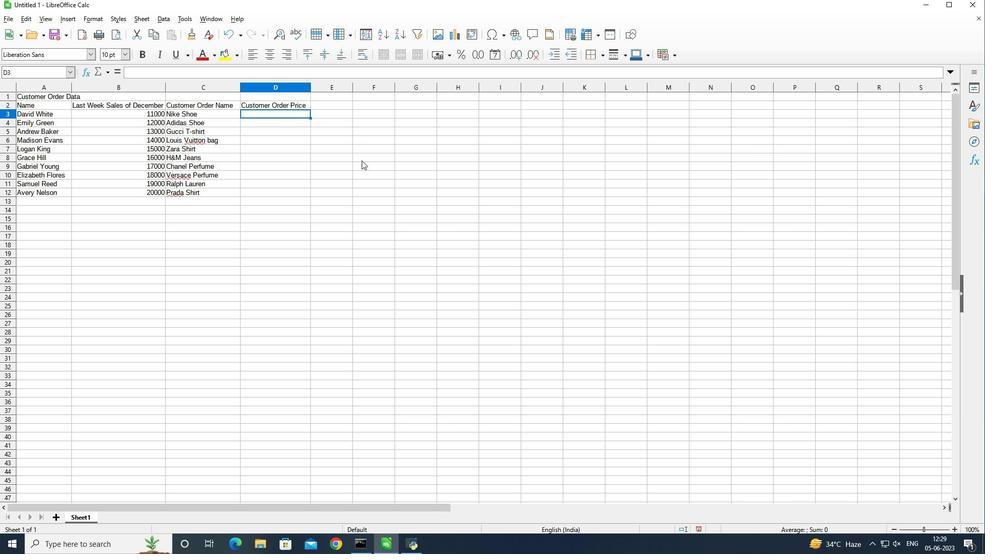 
Action: Key pressed 10500<Key.enter>1000<Key.enter><Key.up>
Screenshot: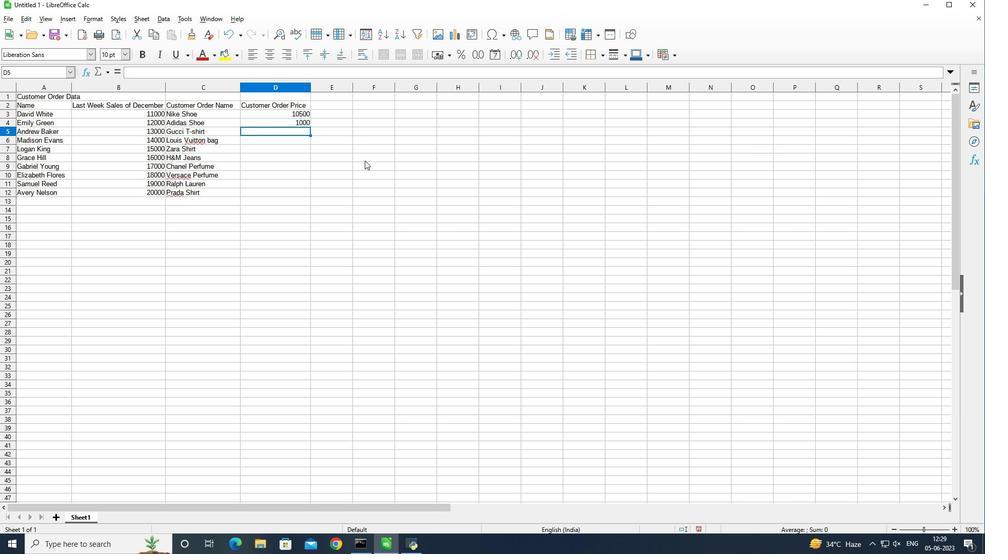 
Action: Mouse moved to (300, 121)
Screenshot: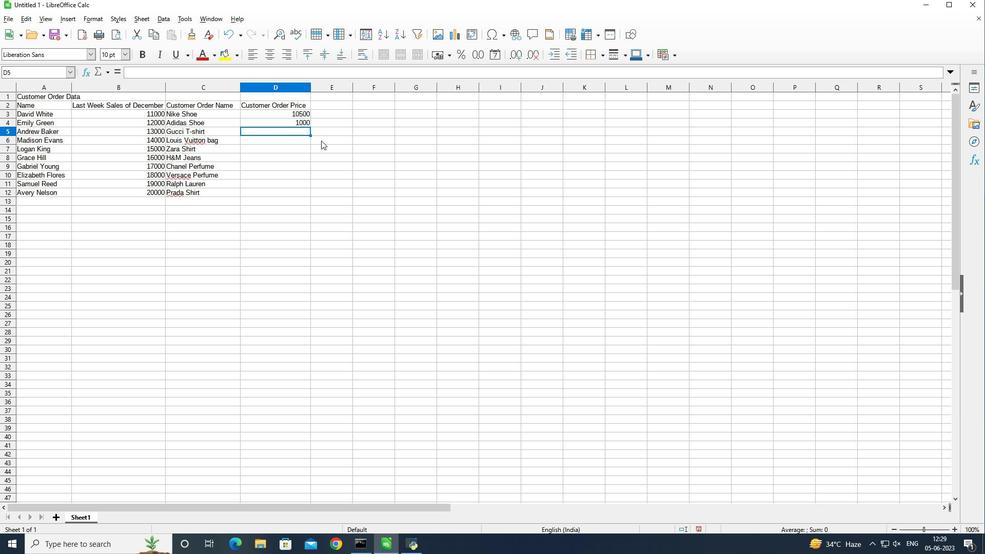 
Action: Mouse pressed left at (300, 121)
Screenshot: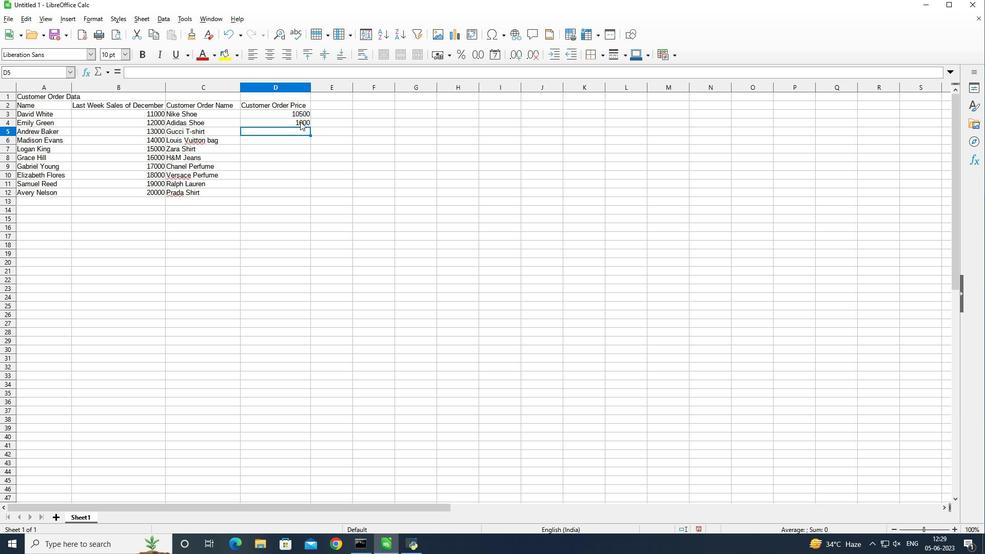 
Action: Key pressed 11000<Key.enter>11500<Key.enter>12000<Key.enter>12500<Key.enter>13000<Key.enter>13500<Key.enter>14000<Key.enter>14500<Key.enter>15000<Key.enter>
Screenshot: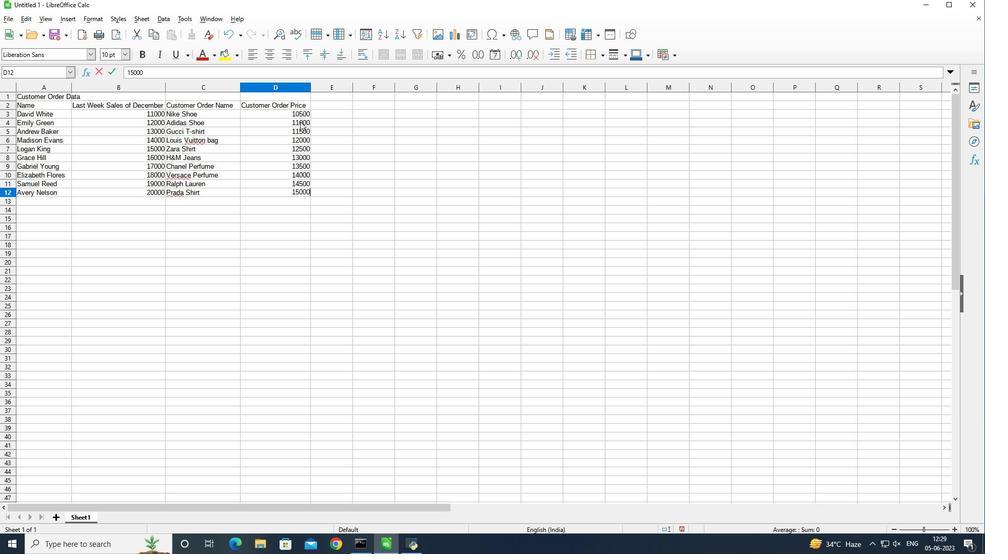 
Action: Mouse moved to (306, 189)
Screenshot: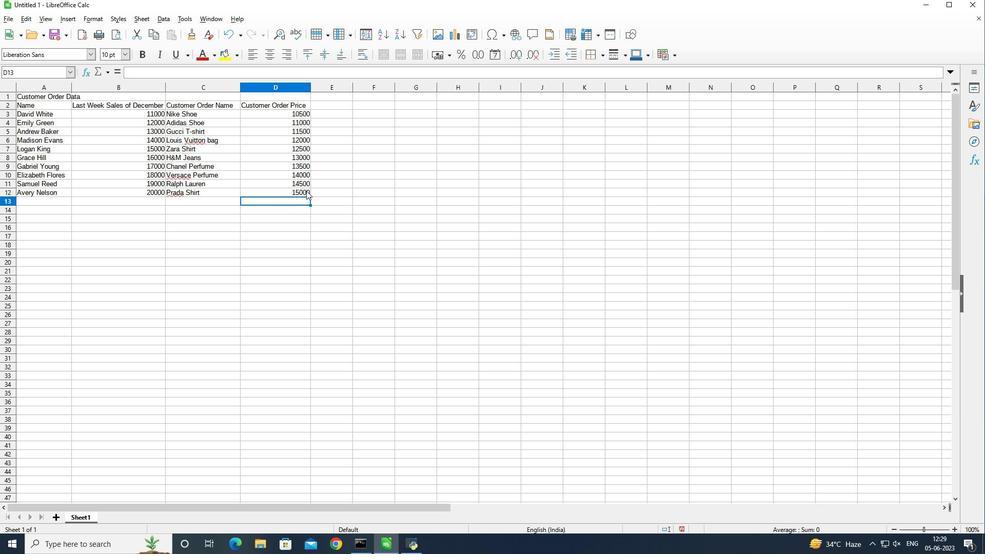 
Action: Mouse pressed left at (306, 189)
Screenshot: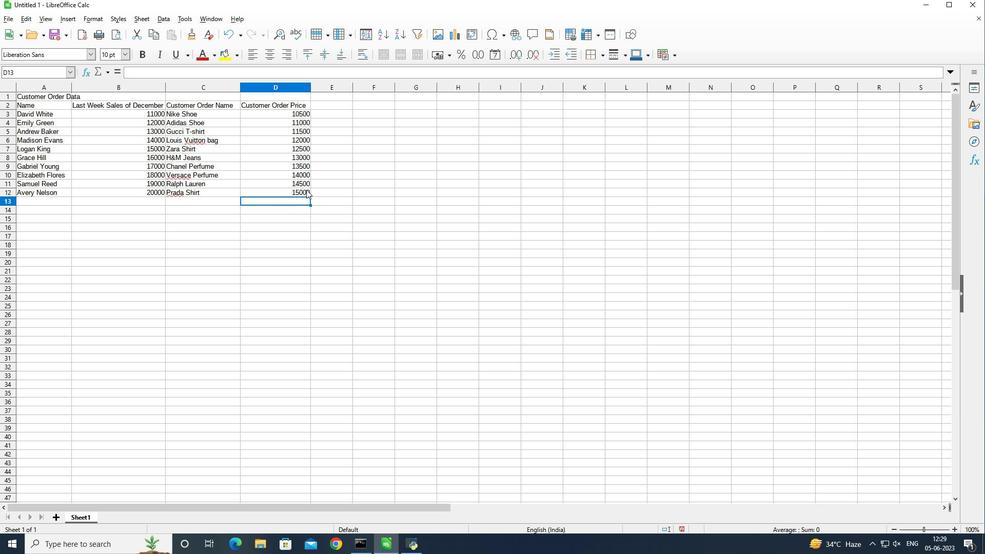 
Action: Mouse moved to (9, 20)
Screenshot: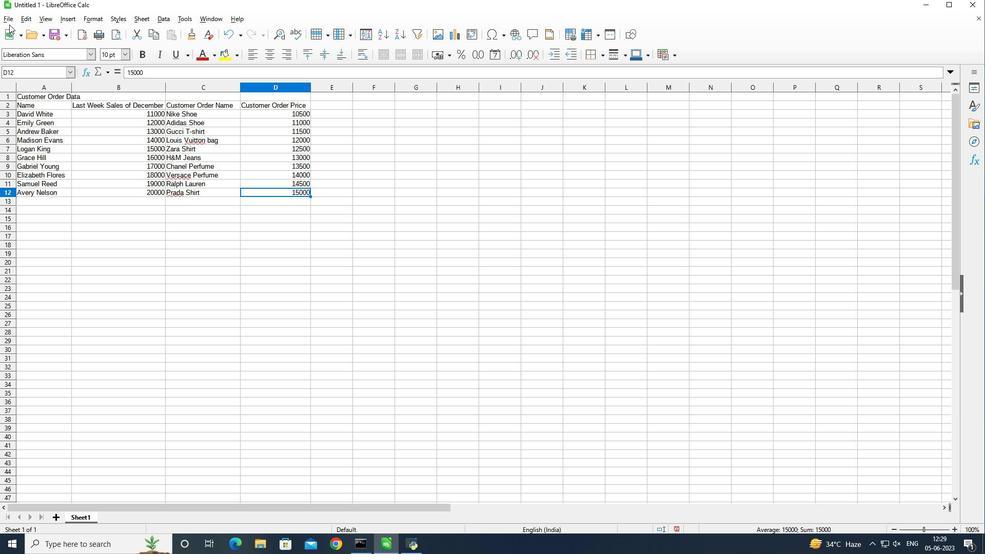 
Action: Mouse pressed left at (9, 20)
Screenshot: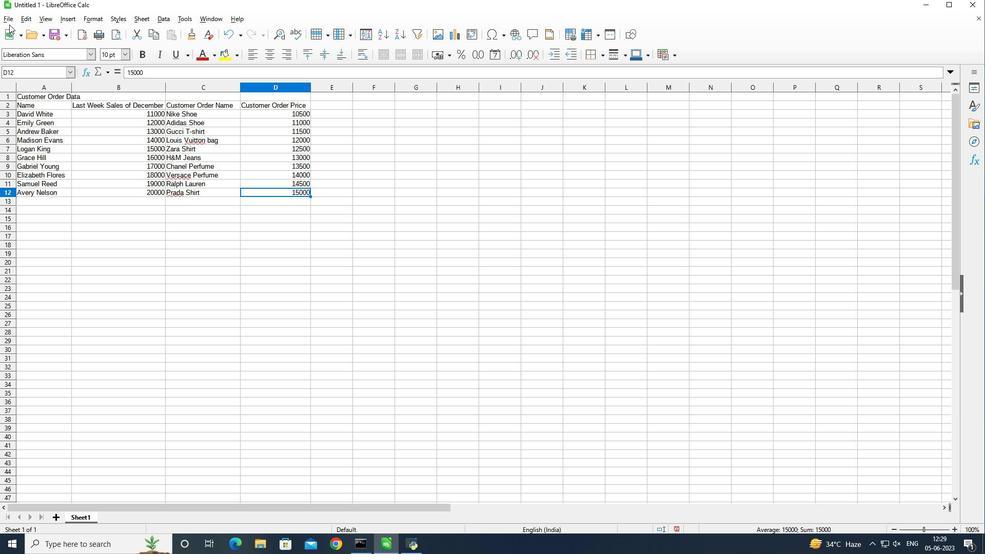 
Action: Mouse moved to (70, 148)
Screenshot: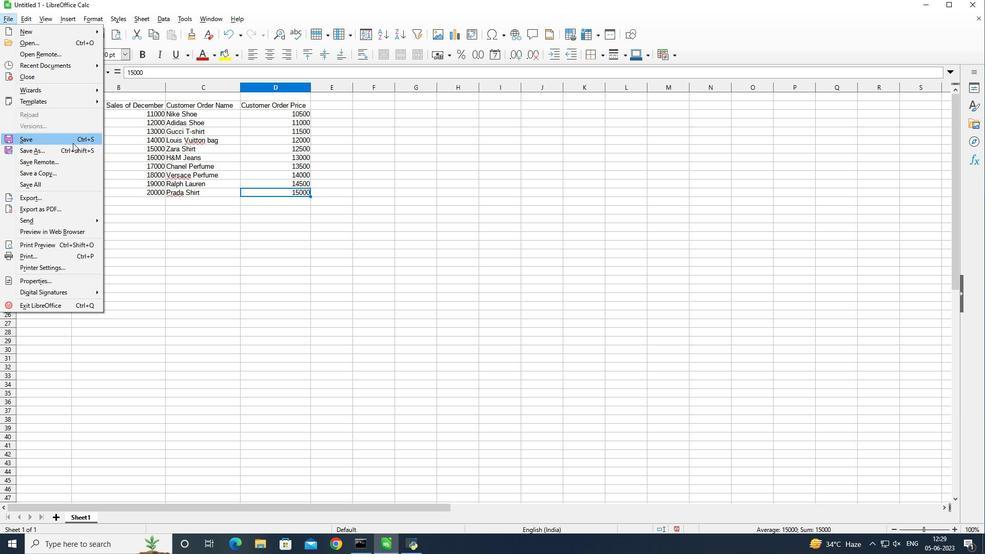 
Action: Mouse pressed left at (70, 148)
Screenshot: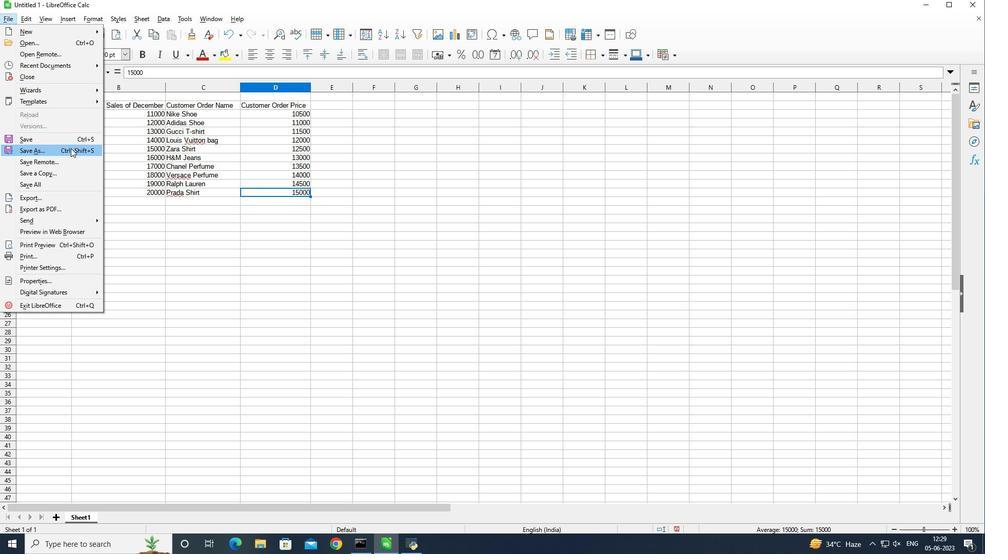
Action: Mouse moved to (464, 229)
Screenshot: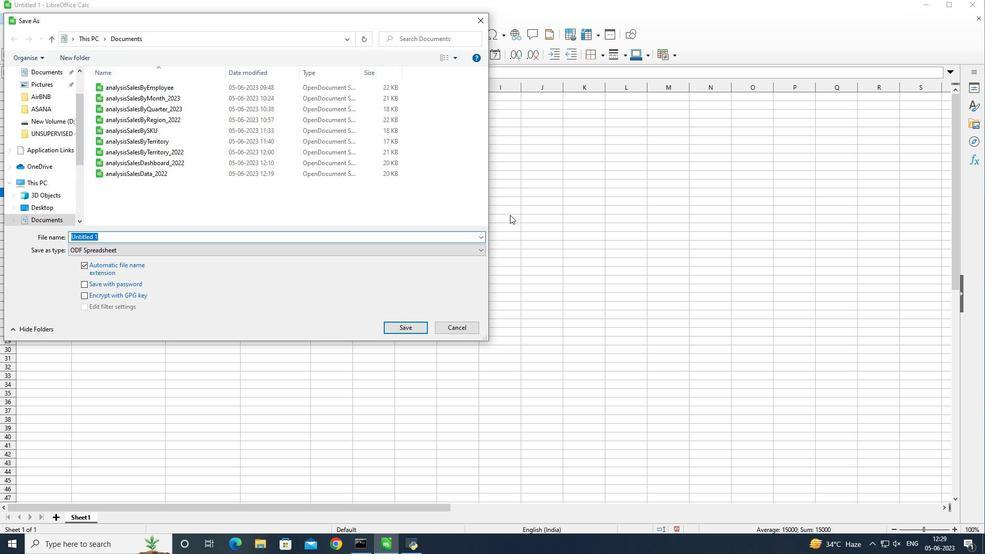 
Action: Key pressed analysis<Key.shift>Sales<Key.shift><Key.shift><Key.shift><Key.shift><Key.shift><Key.shift><Key.shift><Key.shift><Key.shift><Key.shift><Key.shift><Key.shift><Key.shift><Key.shift><Key.shift><Key.shift><Key.shift><Key.shift><Key.shift><Key.shift><Key.shift><Key.shift><Key.shift><Key.shift><Key.shift><Key.shift><Key.shift><Key.shift><Key.shift><Key.shift>Forecast<Key.shift_r><Key.shift_r><Key.shift_r><Key.shift_r><Key.shift_r><Key.shift_r><Key.shift_r><Key.shift_r><Key.shift_r><Key.shift_r><Key.shift_r><Key.shift_r><Key.shift_r>_2023<Key.enter>
Screenshot: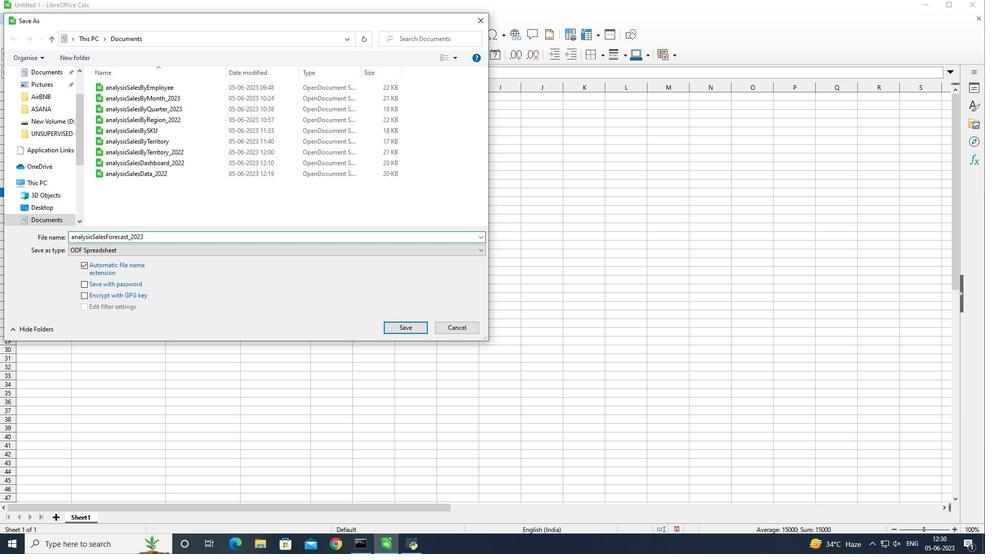 
Action: Mouse moved to (320, 188)
Screenshot: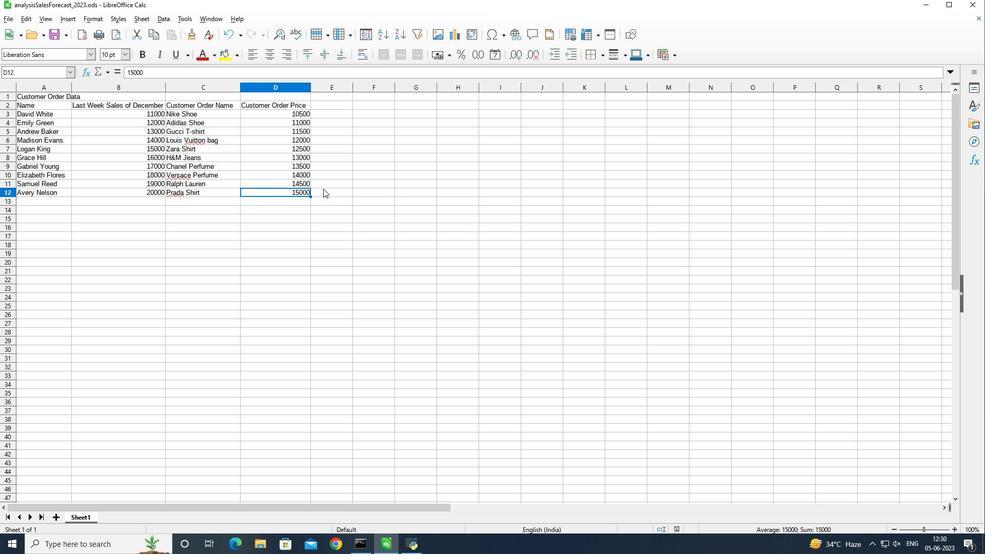 
